 Task: Play online Dominion games in medium mode.
Action: Mouse pressed left at (414, 218)
Screenshot: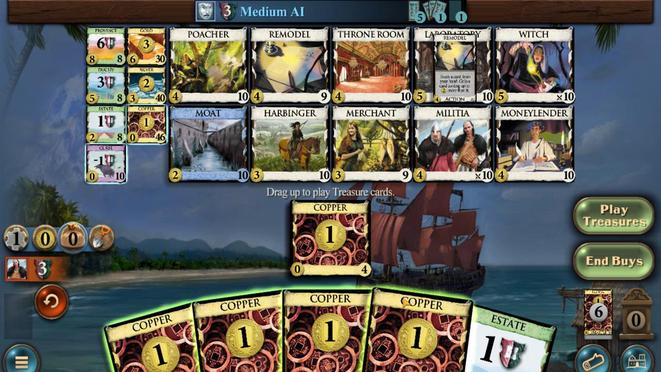 
Action: Mouse moved to (366, 218)
Screenshot: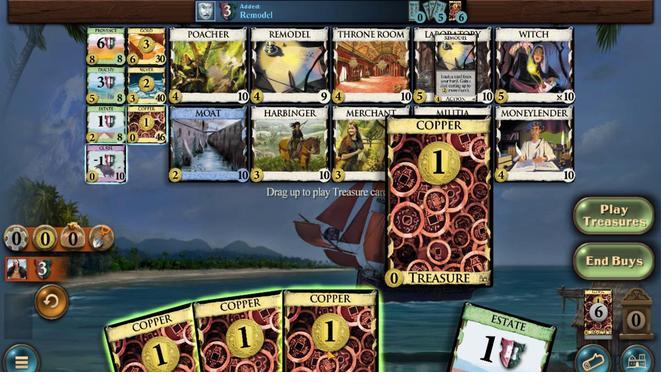 
Action: Mouse pressed left at (366, 218)
Screenshot: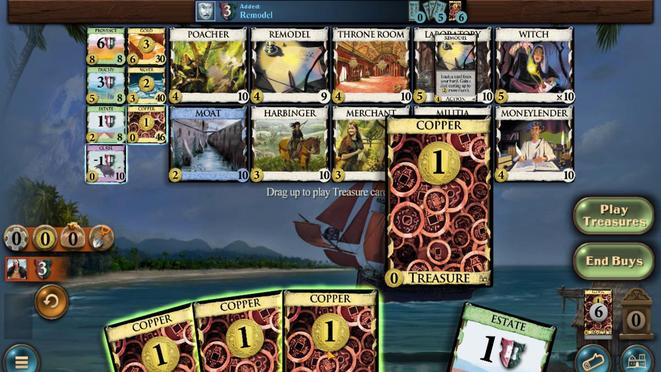 
Action: Mouse moved to (345, 218)
Screenshot: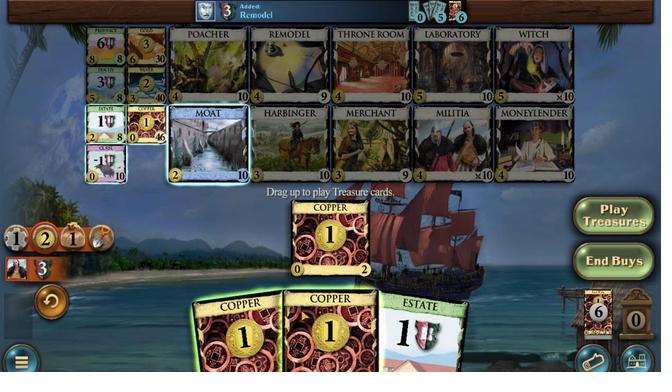 
Action: Mouse pressed left at (345, 218)
Screenshot: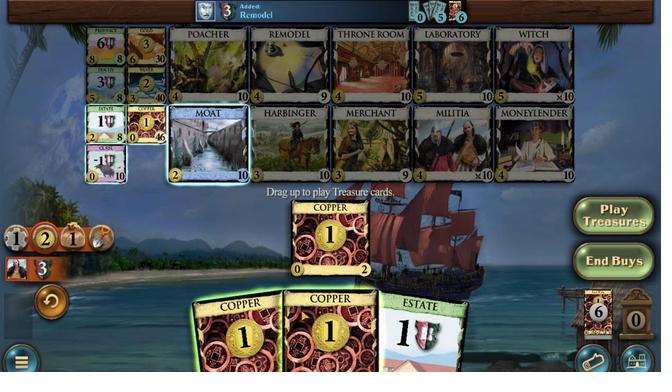
Action: Mouse moved to (320, 217)
Screenshot: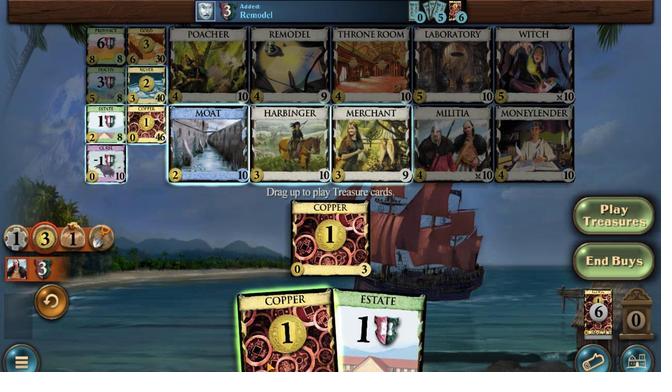 
Action: Mouse pressed left at (320, 217)
Screenshot: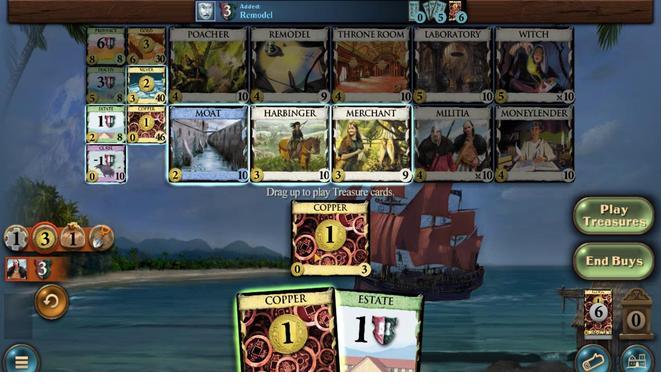
Action: Mouse moved to (449, 221)
Screenshot: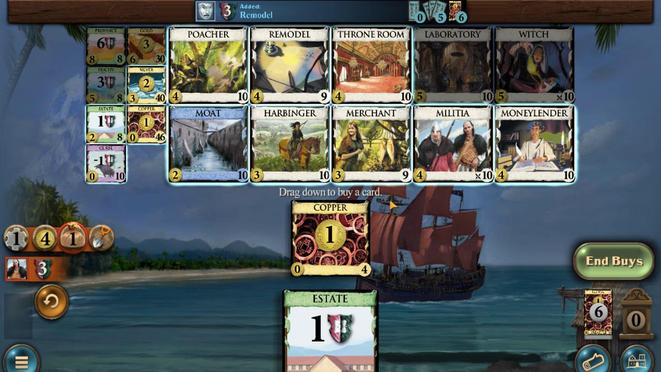 
Action: Mouse pressed left at (449, 221)
Screenshot: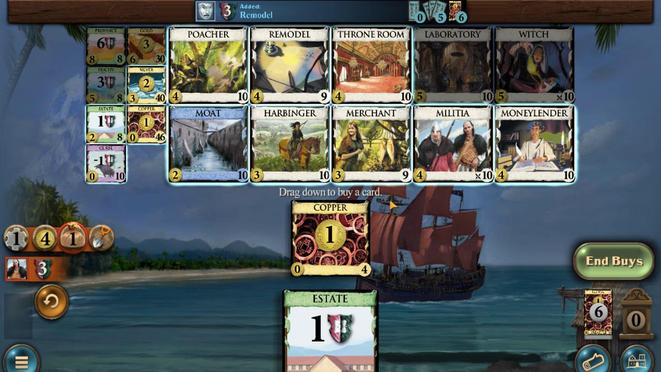
Action: Mouse moved to (233, 218)
Screenshot: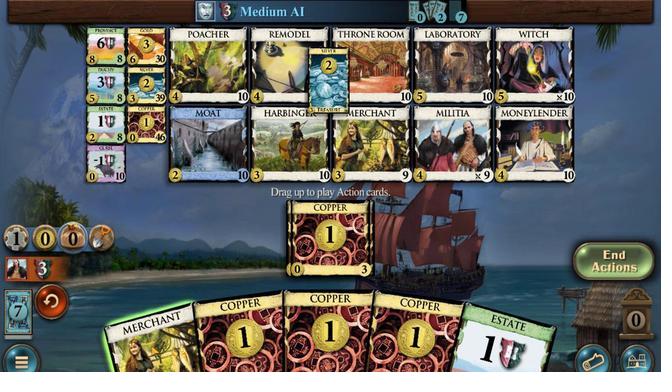 
Action: Mouse pressed left at (233, 218)
Screenshot: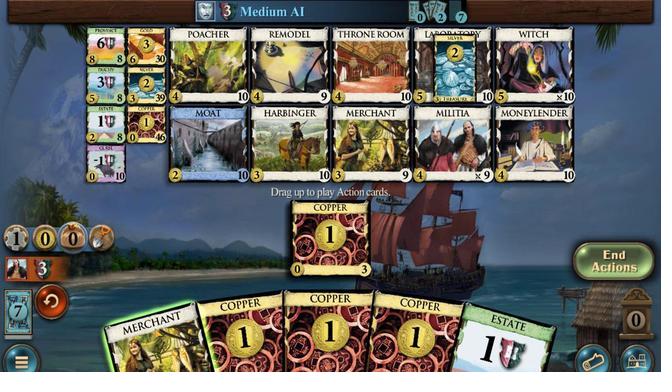 
Action: Mouse moved to (240, 218)
Screenshot: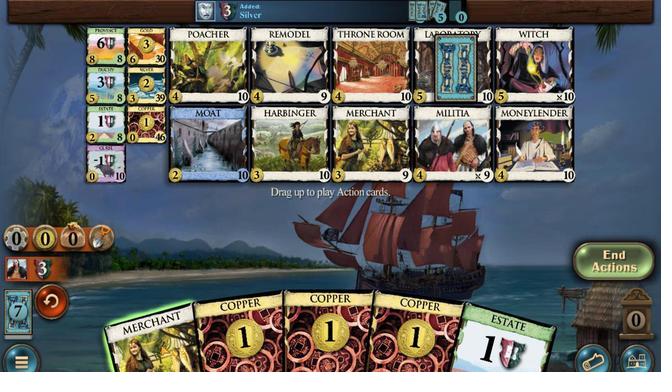 
Action: Mouse pressed left at (240, 218)
Screenshot: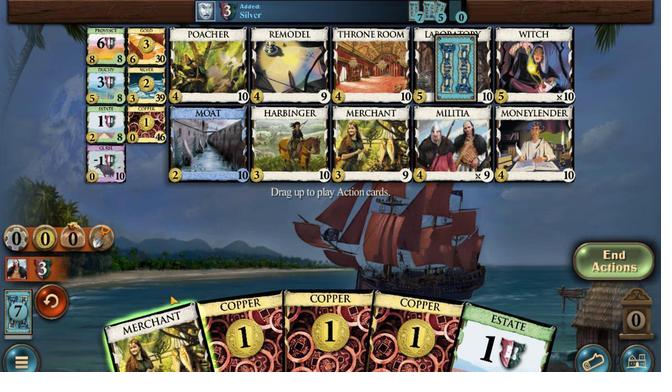 
Action: Mouse moved to (251, 218)
Screenshot: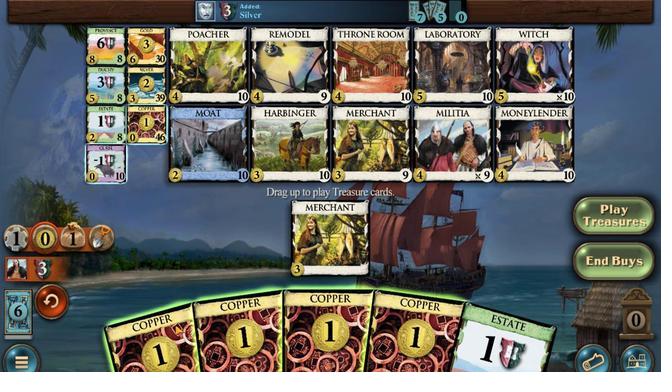
Action: Mouse pressed left at (251, 218)
Screenshot: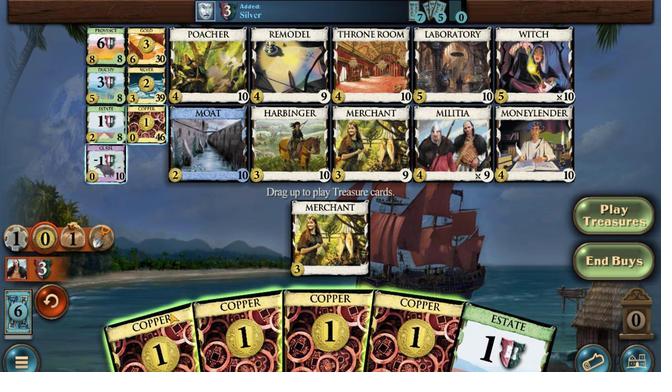 
Action: Mouse moved to (252, 218)
Screenshot: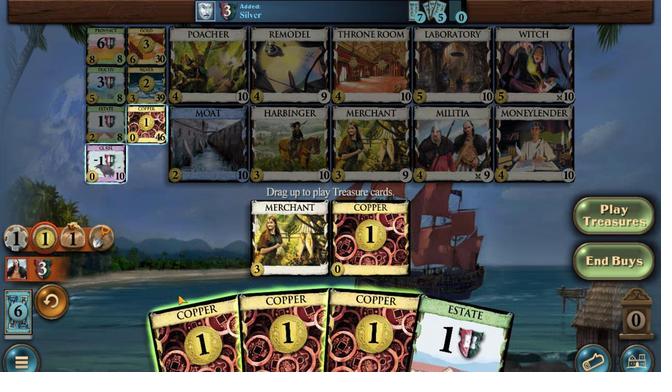 
Action: Mouse pressed left at (252, 218)
Screenshot: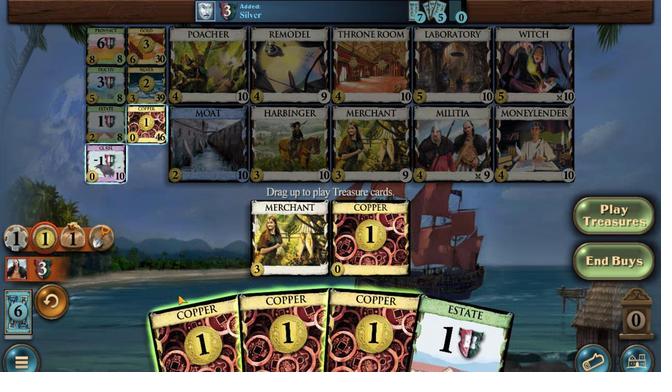 
Action: Mouse moved to (299, 218)
Screenshot: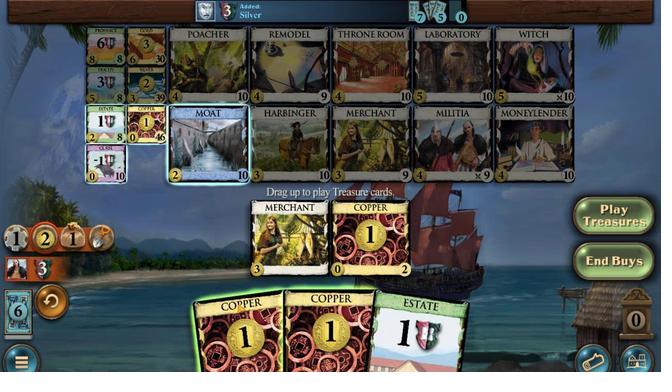 
Action: Mouse pressed left at (299, 218)
Screenshot: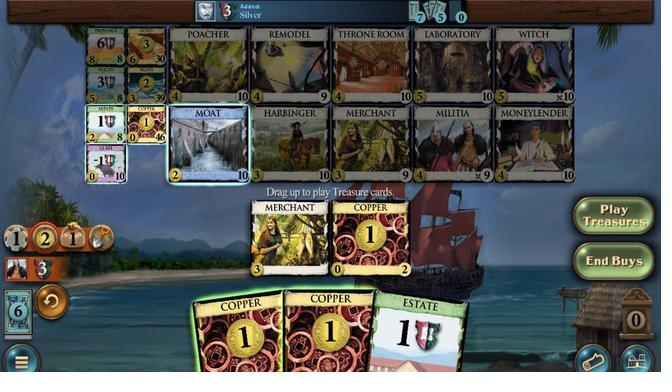 
Action: Mouse moved to (334, 218)
Screenshot: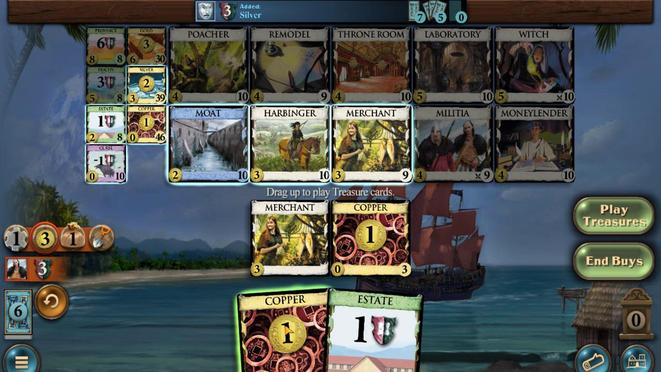 
Action: Mouse pressed left at (334, 218)
Screenshot: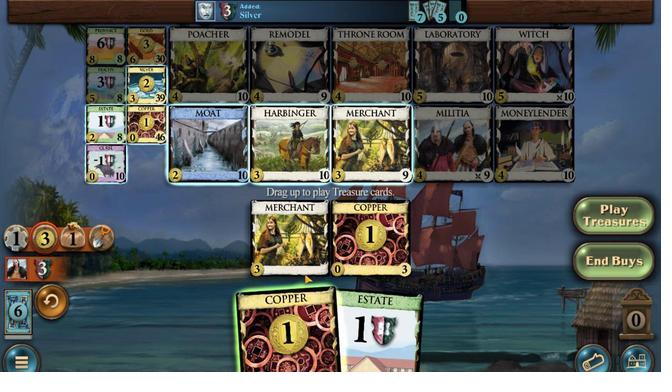 
Action: Mouse moved to (337, 222)
Screenshot: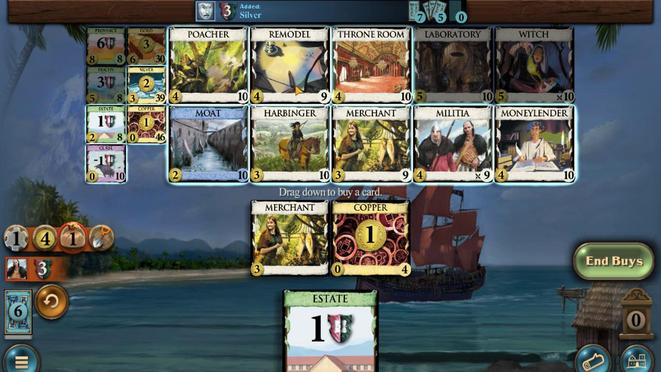 
Action: Mouse pressed left at (337, 222)
Screenshot: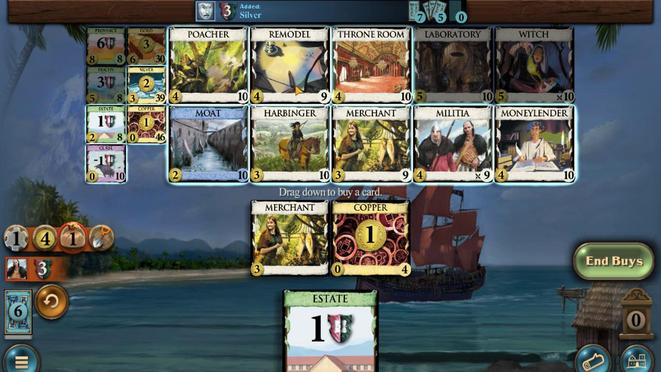 
Action: Mouse moved to (239, 218)
Screenshot: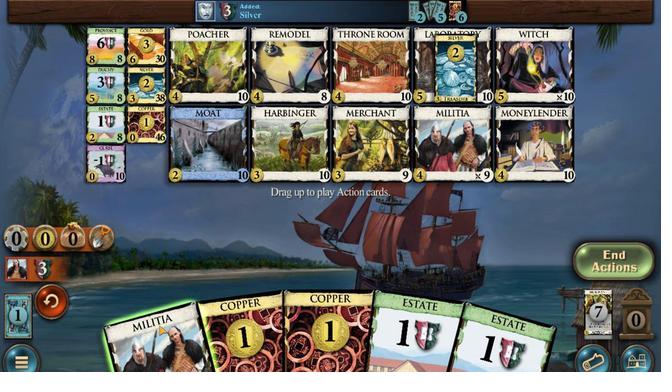 
Action: Mouse pressed left at (239, 218)
Screenshot: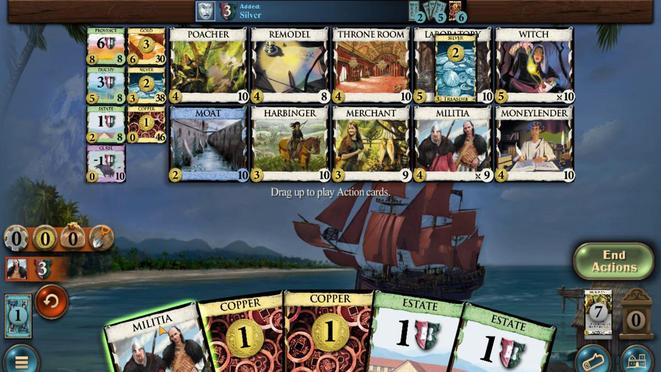 
Action: Mouse moved to (330, 218)
Screenshot: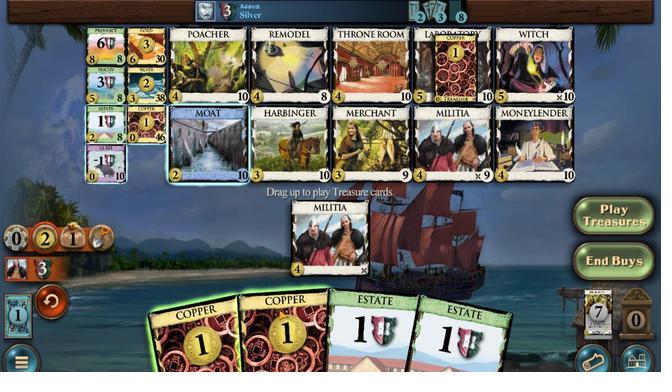 
Action: Mouse pressed left at (330, 218)
Screenshot: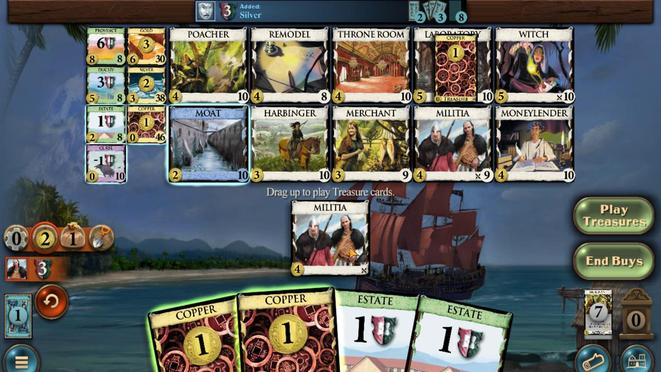
Action: Mouse moved to (276, 218)
Screenshot: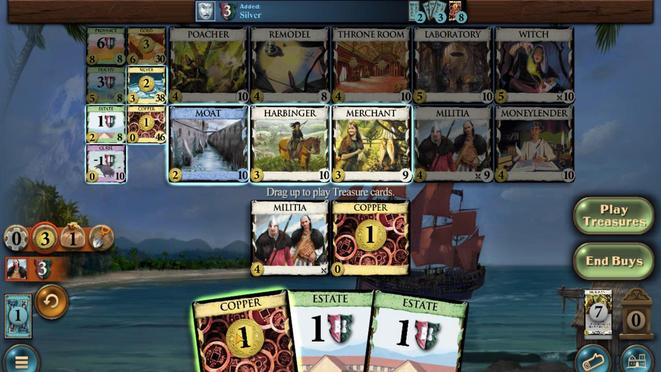 
Action: Mouse pressed left at (276, 218)
Screenshot: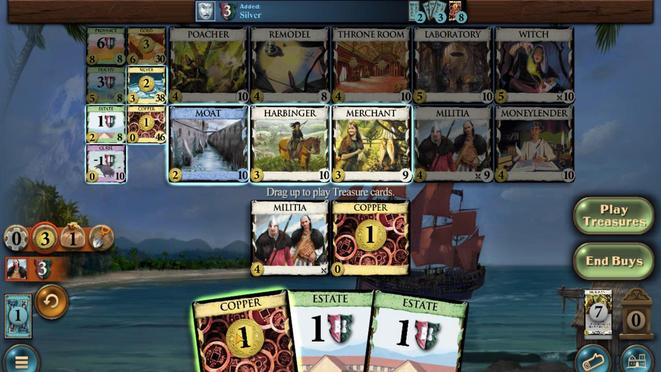 
Action: Mouse moved to (219, 222)
Screenshot: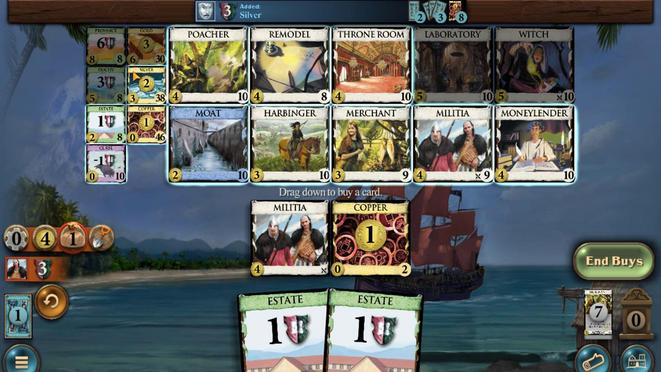 
Action: Mouse pressed left at (219, 222)
Screenshot: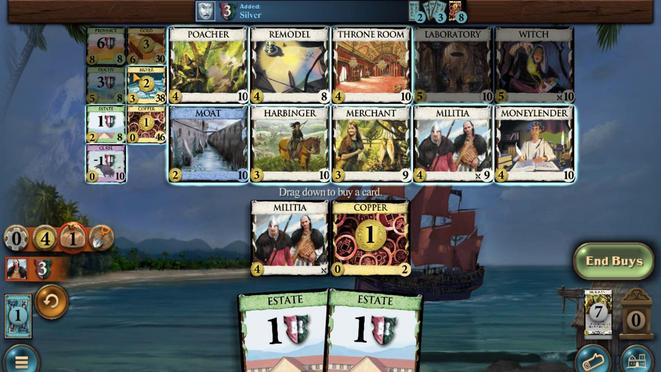 
Action: Mouse moved to (236, 218)
Screenshot: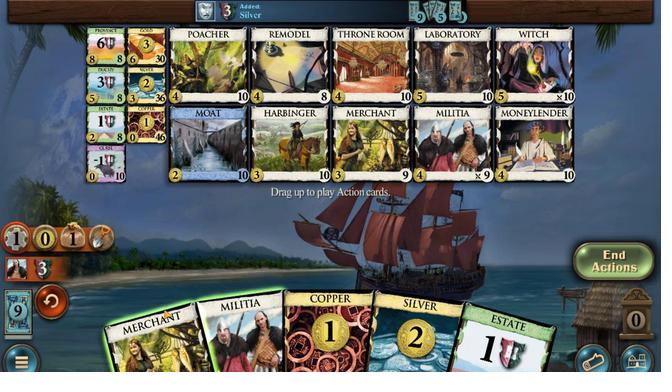 
Action: Mouse pressed left at (236, 218)
Screenshot: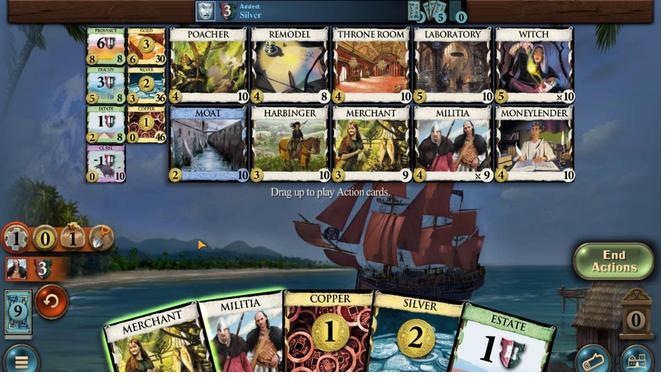 
Action: Mouse moved to (249, 218)
Screenshot: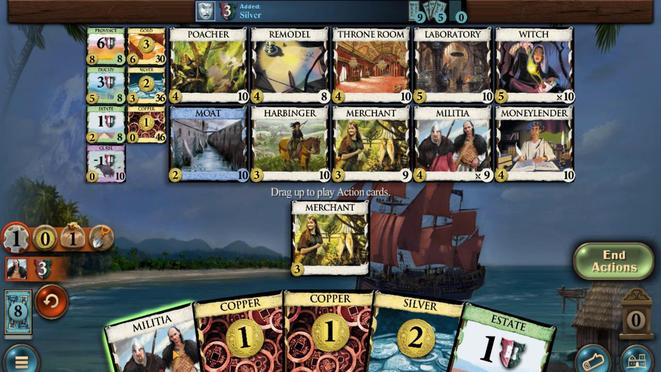 
Action: Mouse pressed left at (249, 218)
Screenshot: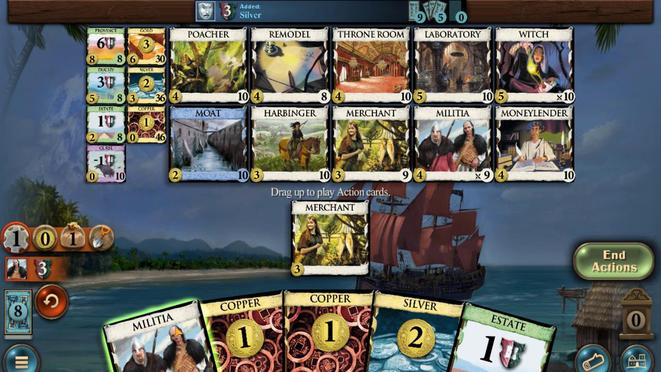 
Action: Mouse moved to (400, 218)
Screenshot: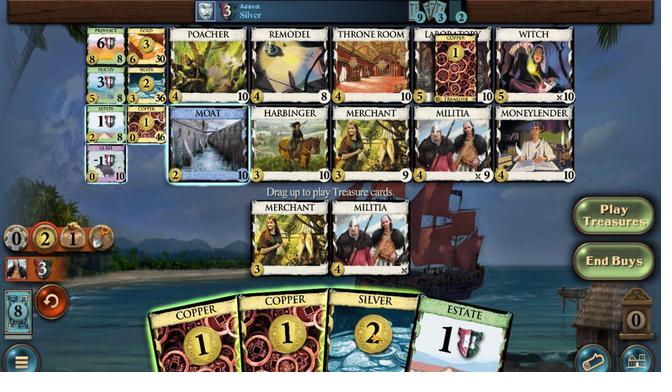 
Action: Mouse pressed left at (400, 218)
Screenshot: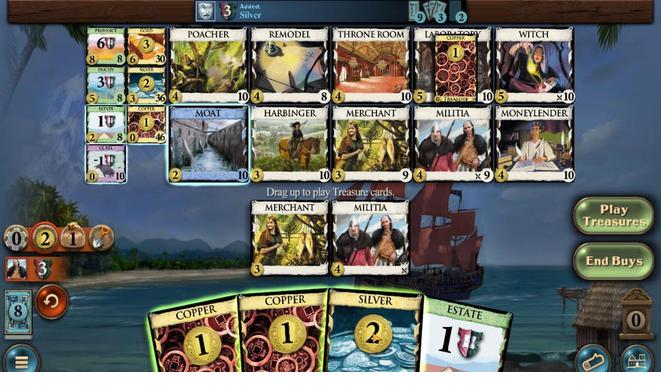 
Action: Mouse moved to (397, 219)
Screenshot: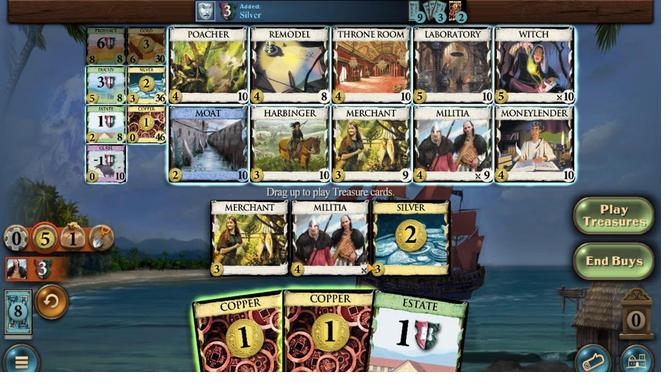 
Action: Mouse pressed left at (397, 219)
Screenshot: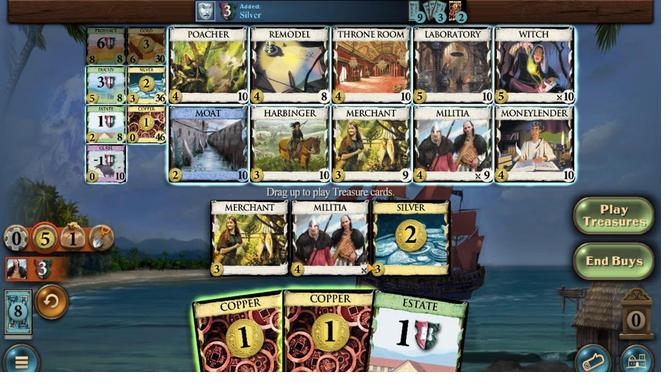 
Action: Mouse moved to (374, 218)
Screenshot: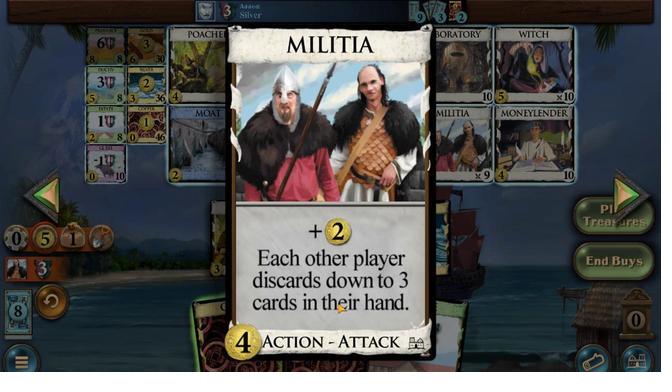 
Action: Mouse pressed left at (374, 218)
Screenshot: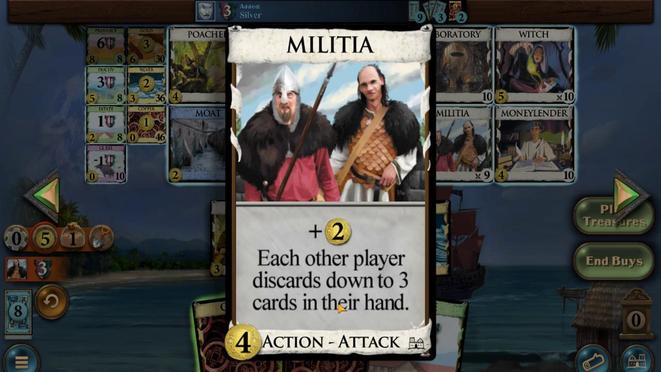 
Action: Mouse moved to (362, 218)
Screenshot: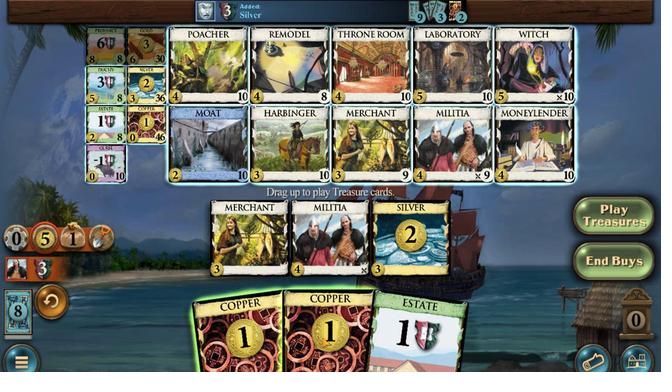 
Action: Mouse pressed left at (362, 218)
Screenshot: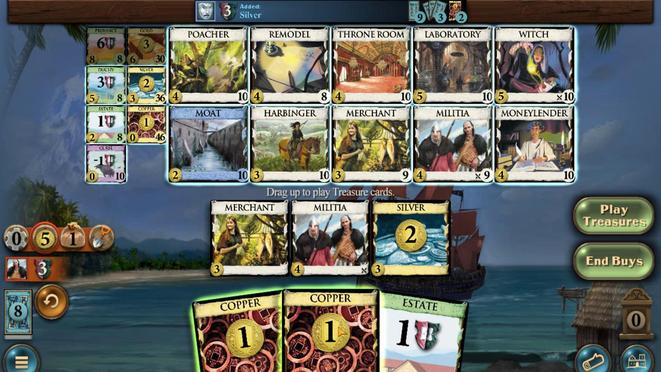 
Action: Mouse moved to (224, 223)
Screenshot: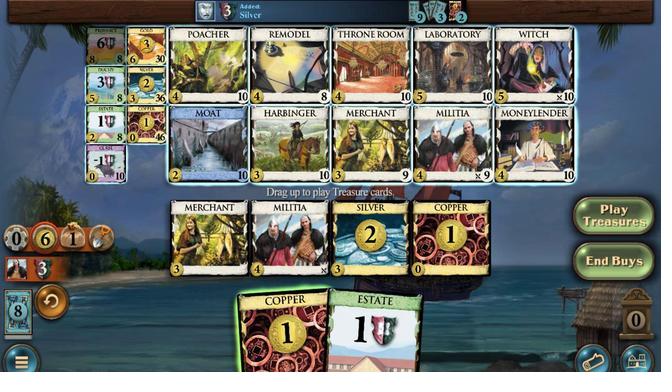 
Action: Mouse pressed left at (224, 223)
Screenshot: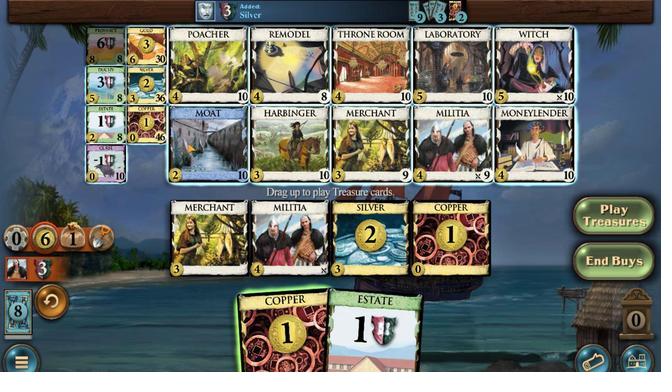 
Action: Mouse moved to (297, 218)
Screenshot: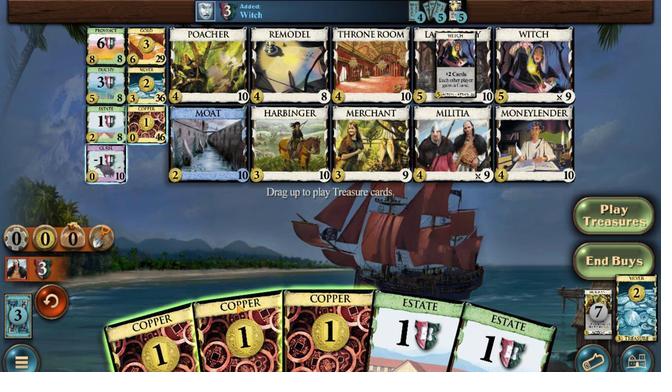 
Action: Mouse pressed left at (297, 218)
Screenshot: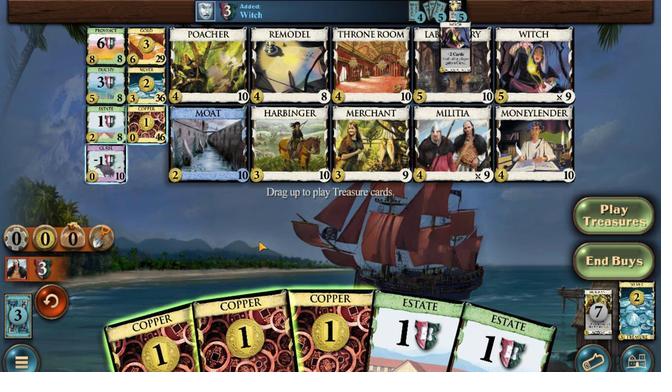 
Action: Mouse moved to (334, 218)
Screenshot: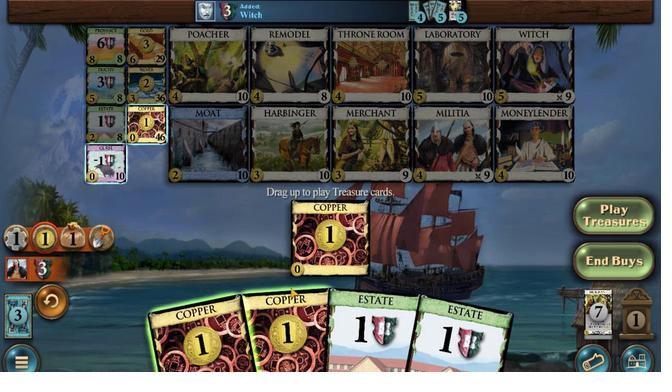 
Action: Mouse pressed left at (334, 218)
Screenshot: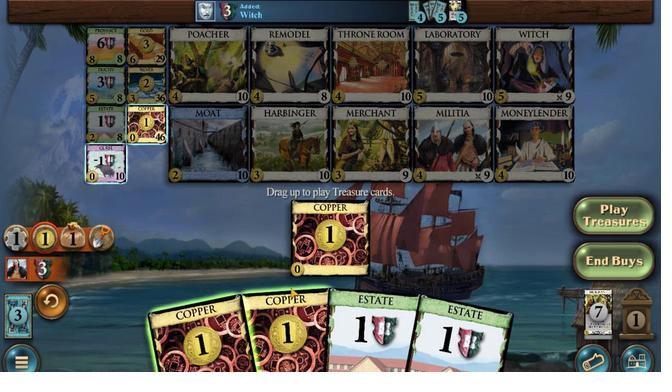 
Action: Mouse moved to (282, 217)
Screenshot: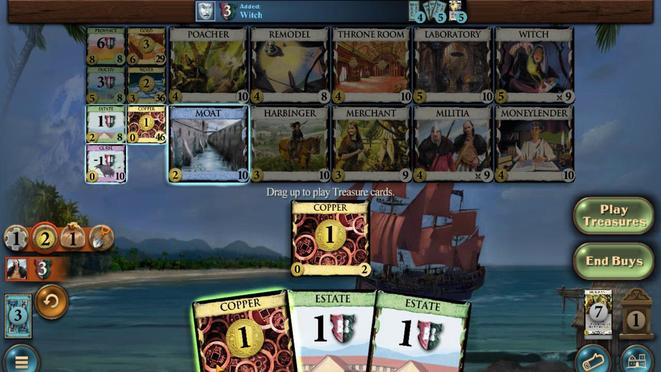 
Action: Mouse pressed left at (282, 217)
Screenshot: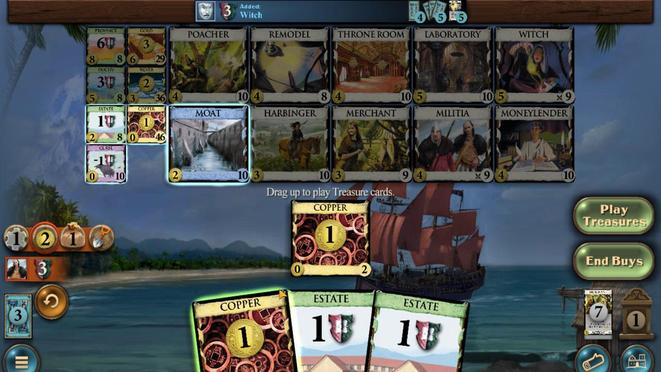 
Action: Mouse moved to (230, 222)
Screenshot: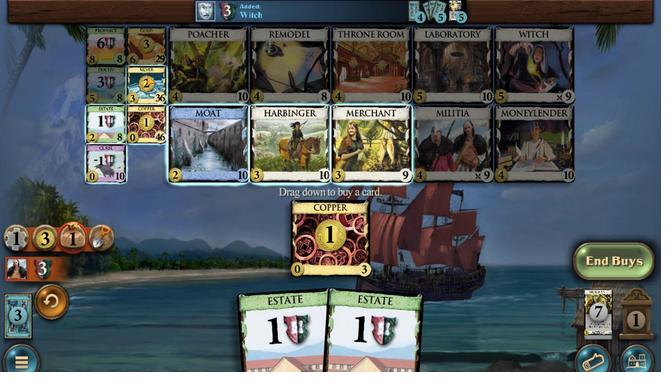 
Action: Mouse pressed left at (230, 222)
Screenshot: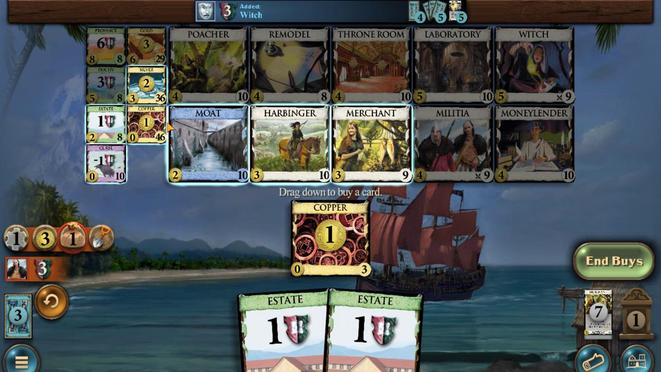 
Action: Mouse moved to (233, 218)
Screenshot: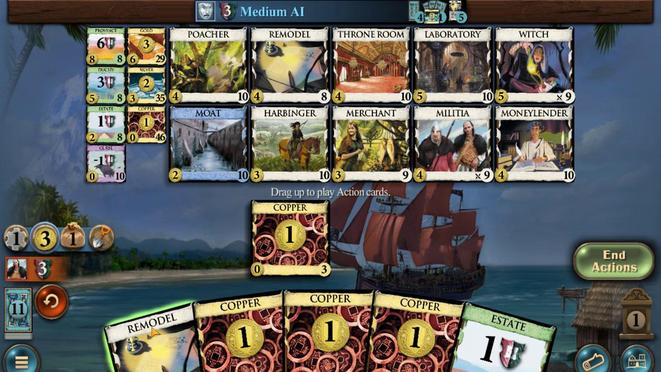 
Action: Mouse pressed left at (233, 218)
Screenshot: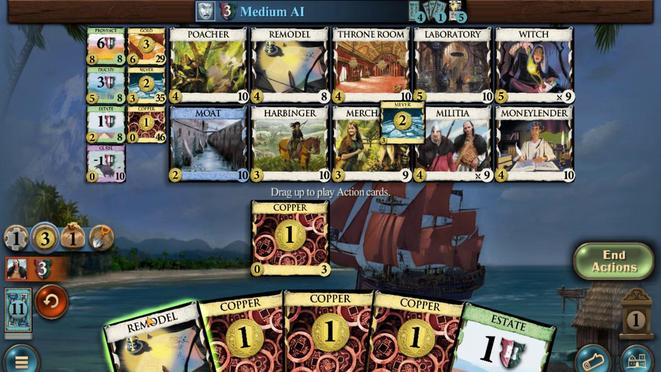 
Action: Mouse moved to (471, 218)
Screenshot: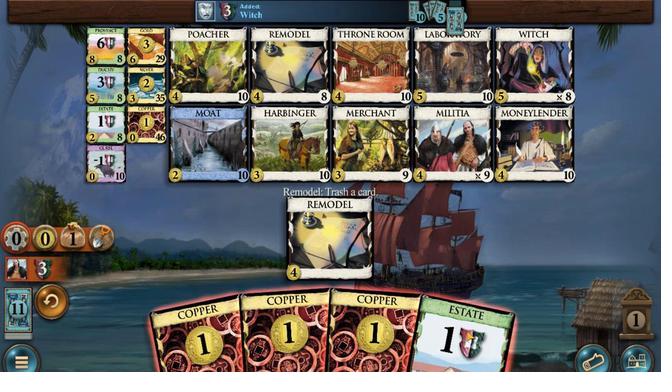 
Action: Mouse pressed left at (471, 218)
Screenshot: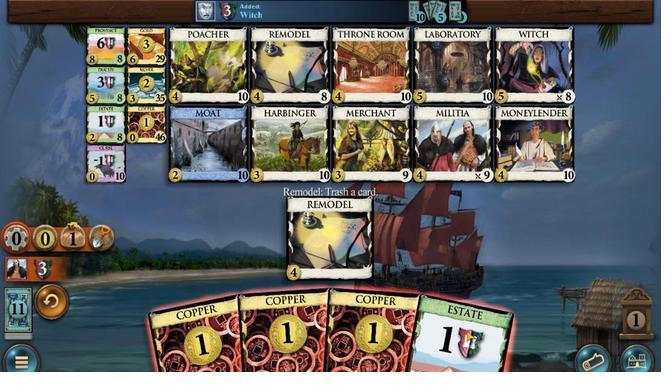 
Action: Mouse moved to (226, 222)
Screenshot: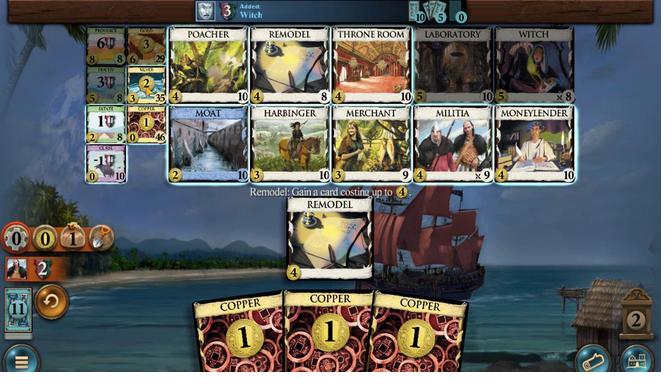 
Action: Mouse pressed left at (226, 222)
Screenshot: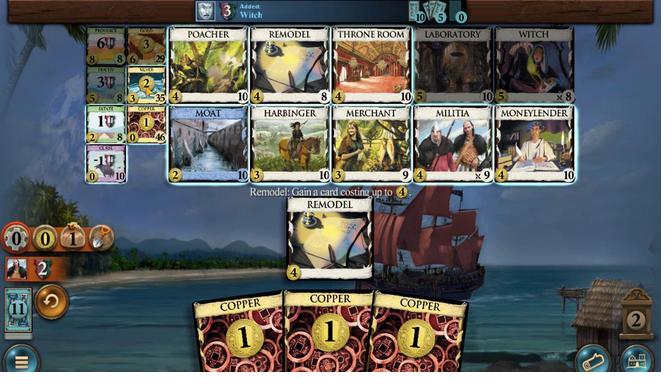 
Action: Mouse moved to (224, 222)
Screenshot: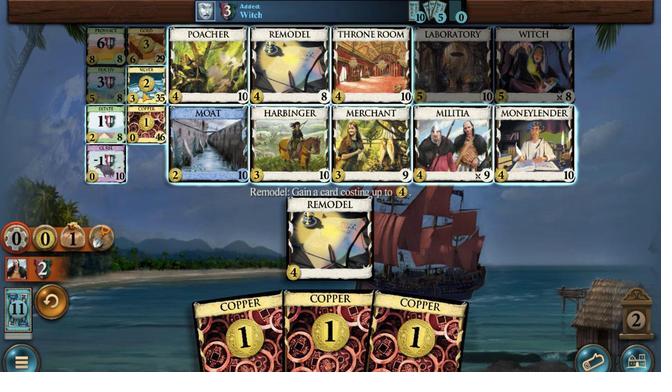 
Action: Mouse pressed left at (224, 222)
Screenshot: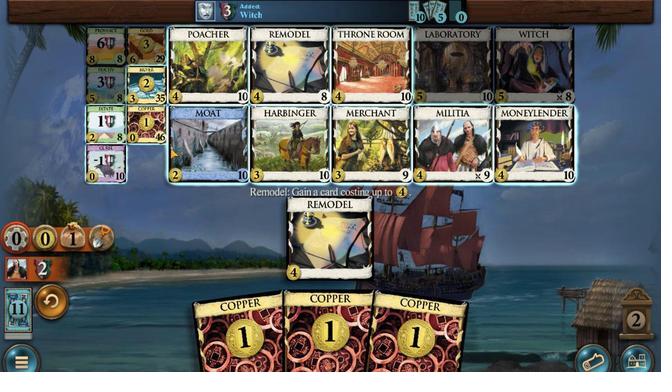
Action: Mouse moved to (430, 218)
Screenshot: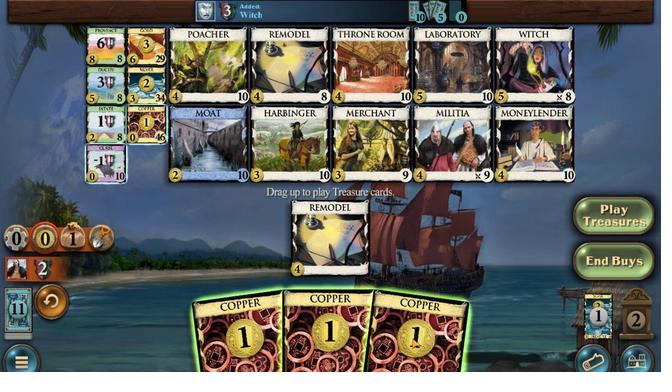
Action: Mouse pressed left at (430, 218)
Screenshot: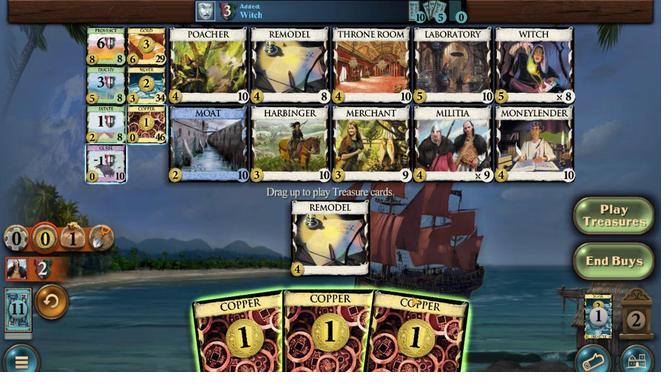 
Action: Mouse moved to (377, 217)
Screenshot: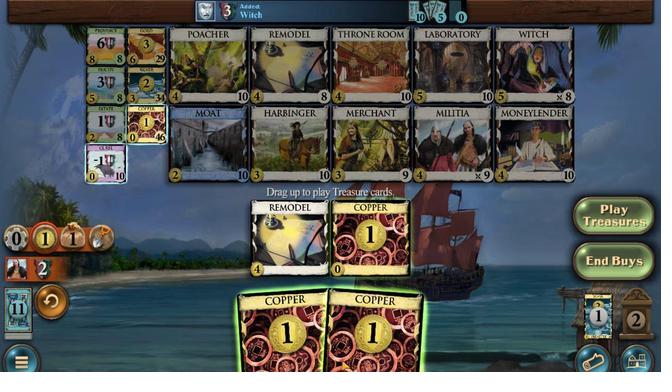 
Action: Mouse pressed left at (377, 217)
Screenshot: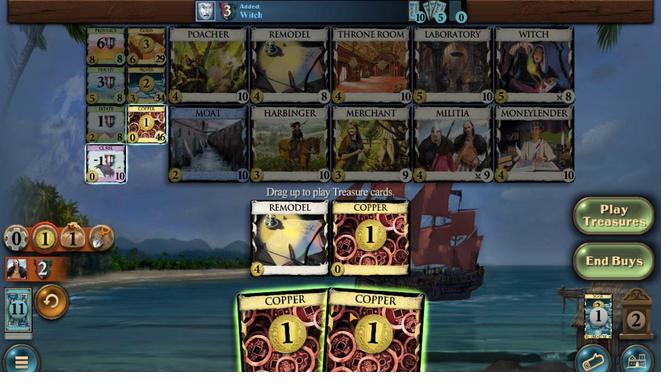 
Action: Mouse moved to (359, 217)
Screenshot: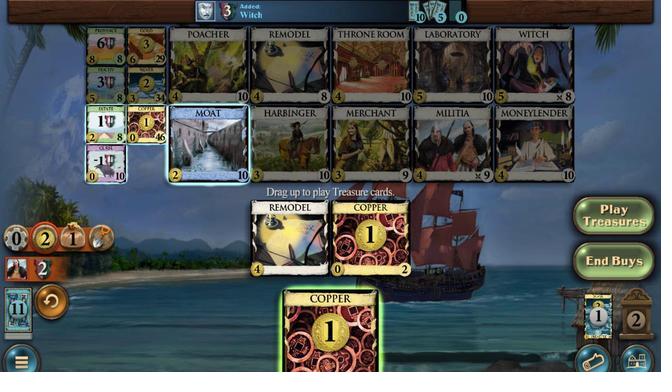 
Action: Mouse pressed left at (359, 217)
Screenshot: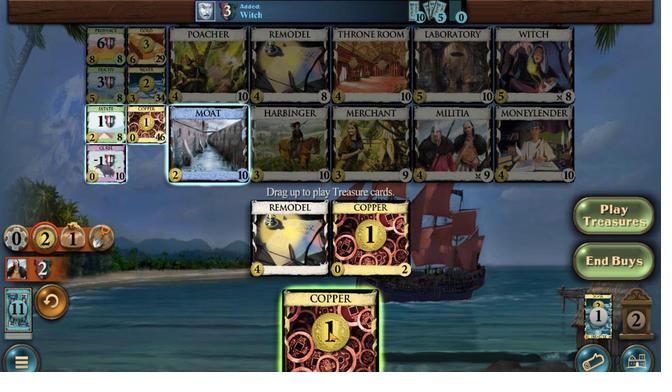 
Action: Mouse moved to (394, 221)
Screenshot: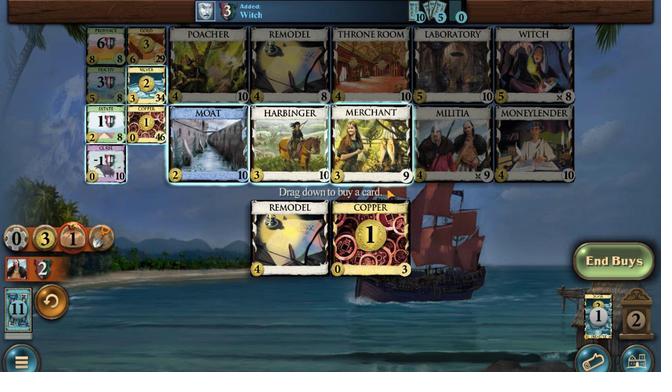 
Action: Mouse pressed left at (394, 221)
Screenshot: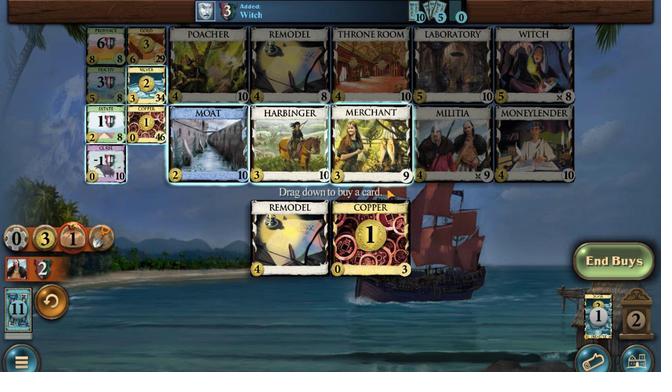 
Action: Mouse moved to (298, 218)
Screenshot: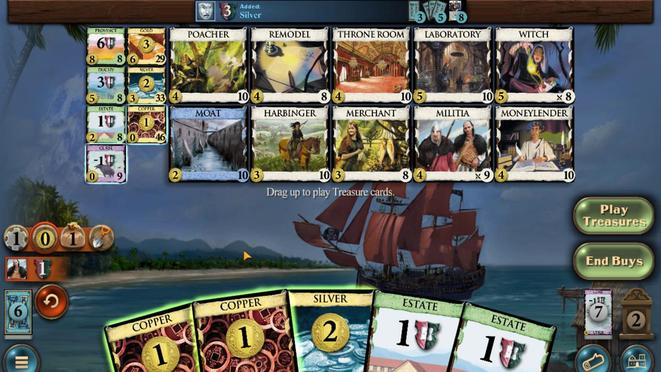
Action: Mouse pressed left at (298, 218)
Screenshot: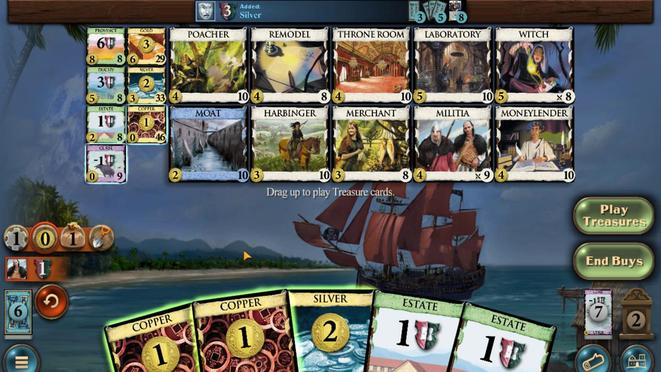 
Action: Mouse moved to (277, 218)
Screenshot: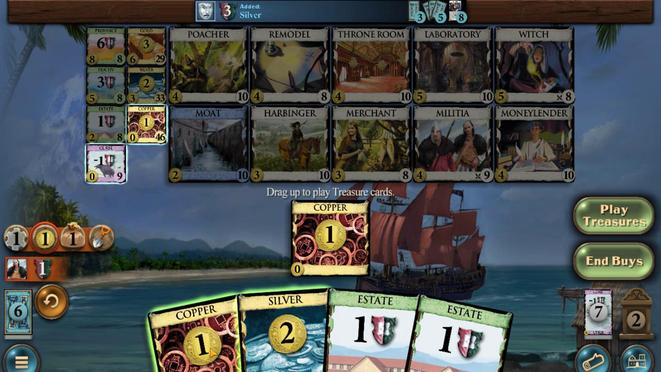 
Action: Mouse pressed left at (277, 218)
Screenshot: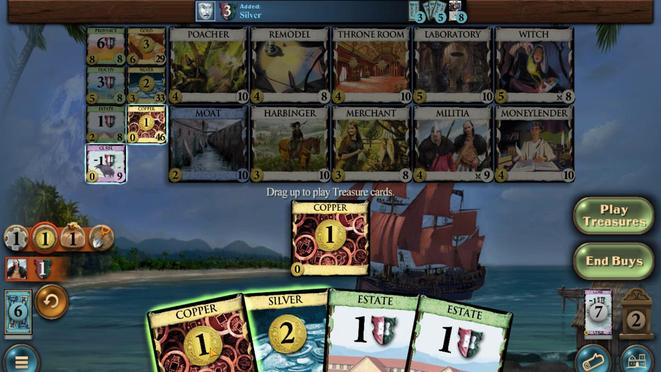
Action: Mouse moved to (310, 218)
Screenshot: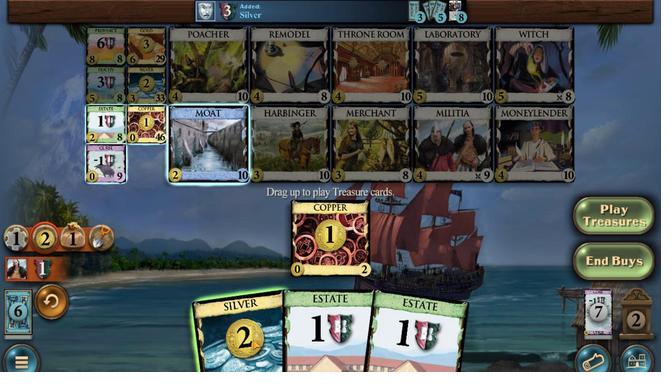
Action: Mouse pressed left at (310, 218)
Screenshot: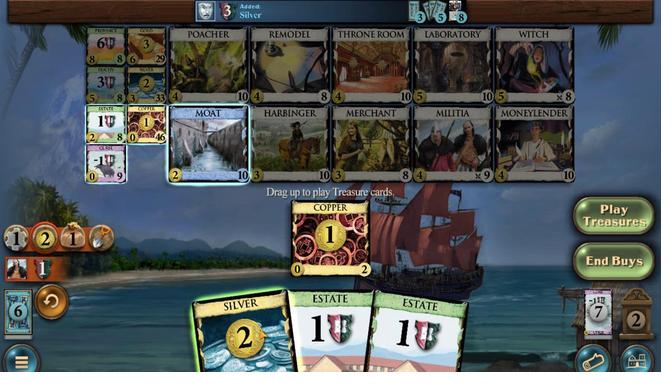 
Action: Mouse moved to (346, 222)
Screenshot: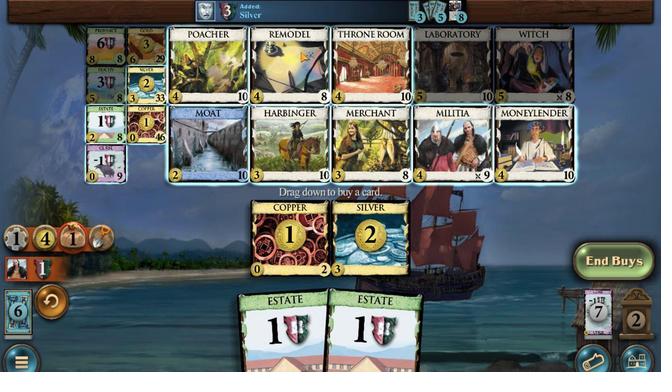 
Action: Mouse pressed left at (346, 222)
Screenshot: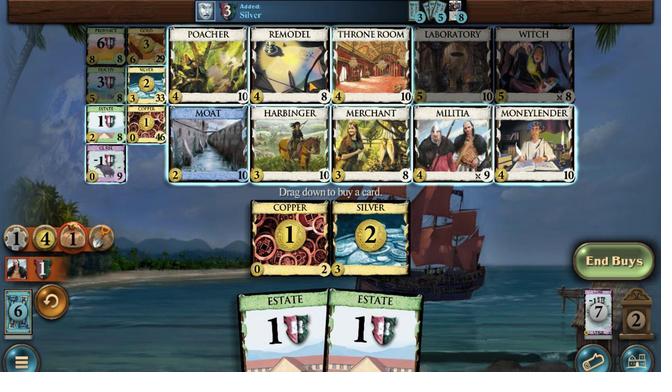 
Action: Mouse moved to (234, 218)
Screenshot: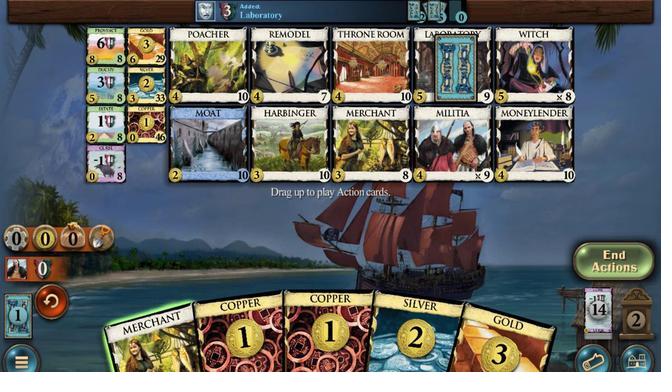 
Action: Mouse pressed left at (234, 218)
Screenshot: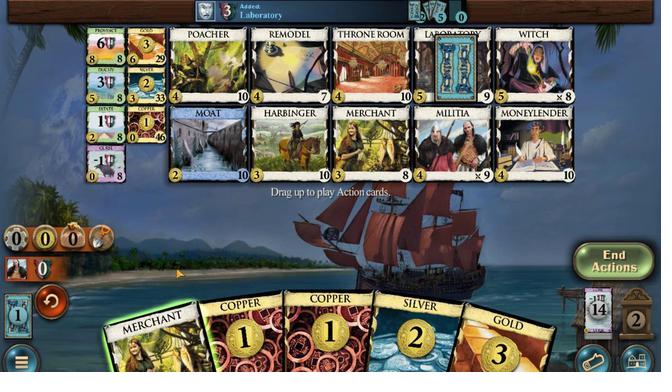 
Action: Mouse moved to (216, 218)
Screenshot: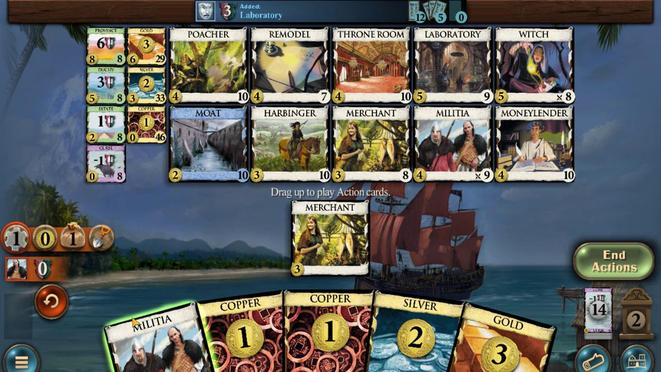 
Action: Mouse pressed left at (216, 218)
Screenshot: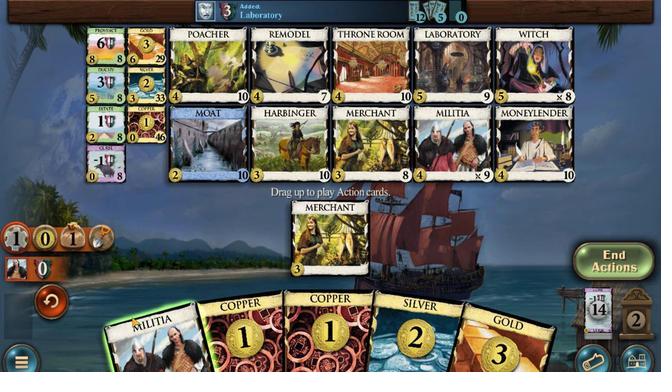 
Action: Mouse moved to (464, 218)
Screenshot: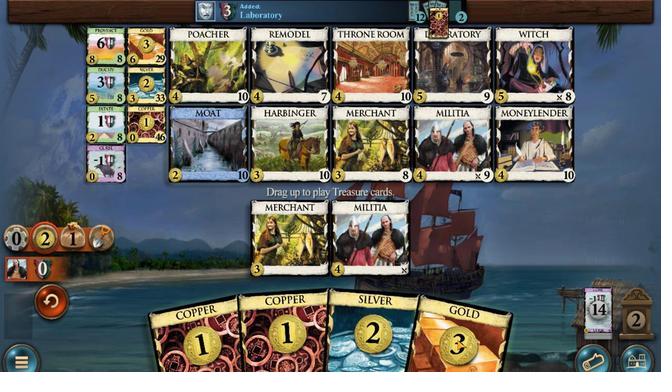 
Action: Mouse pressed left at (464, 218)
Screenshot: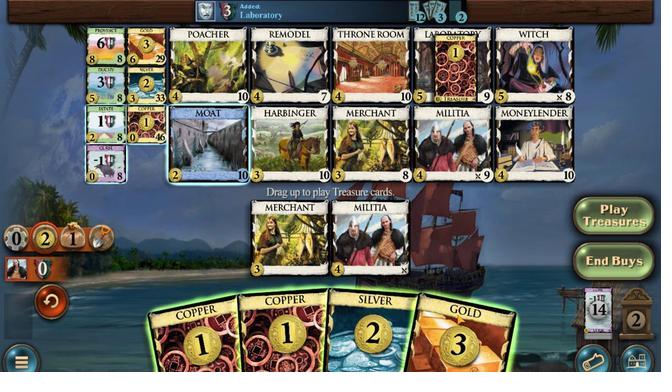 
Action: Mouse moved to (441, 218)
Screenshot: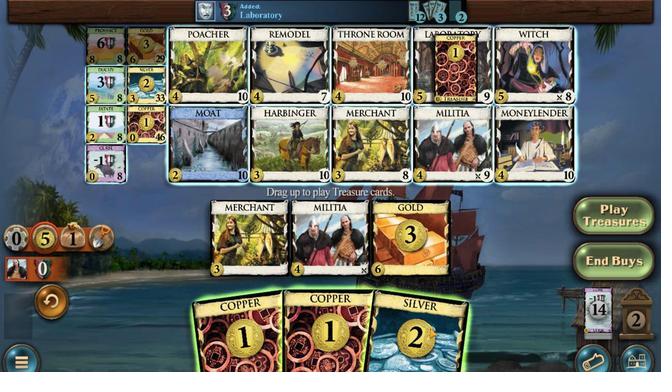 
Action: Mouse pressed left at (441, 218)
Screenshot: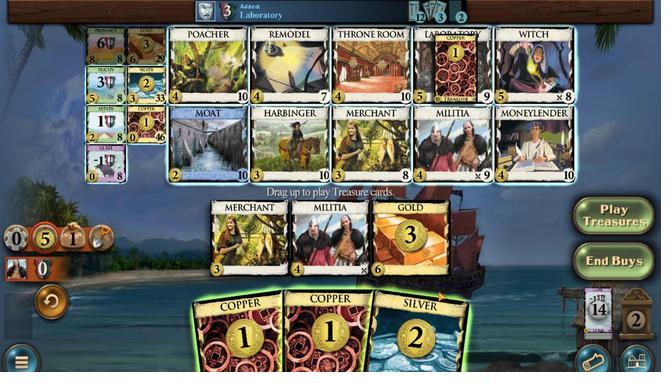
Action: Mouse moved to (423, 218)
Screenshot: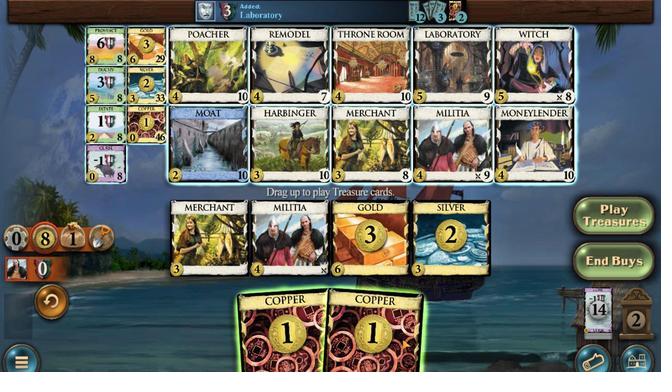 
Action: Mouse pressed left at (423, 218)
Screenshot: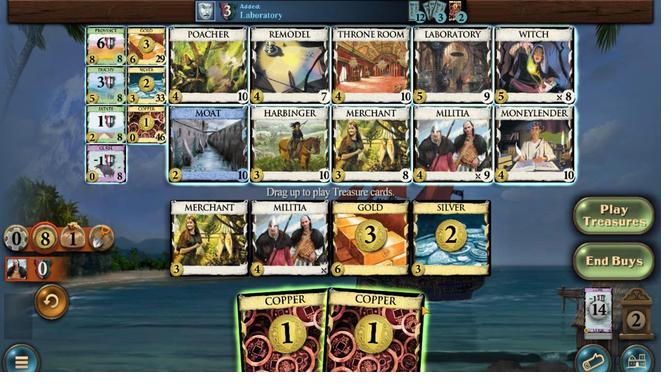
Action: Mouse moved to (387, 218)
Screenshot: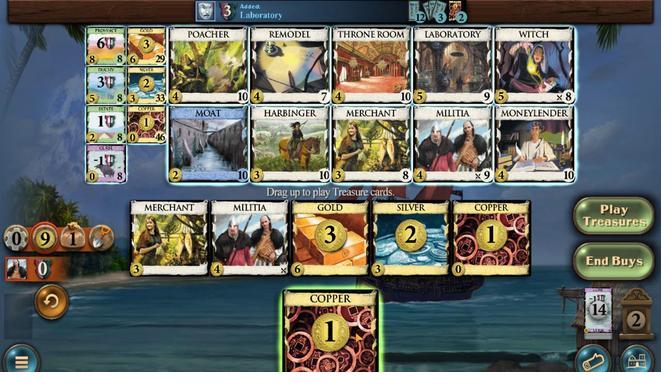 
Action: Mouse pressed left at (387, 218)
Screenshot: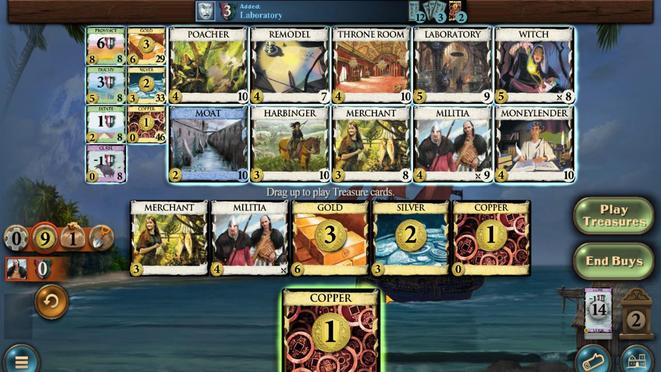 
Action: Mouse moved to (193, 223)
Screenshot: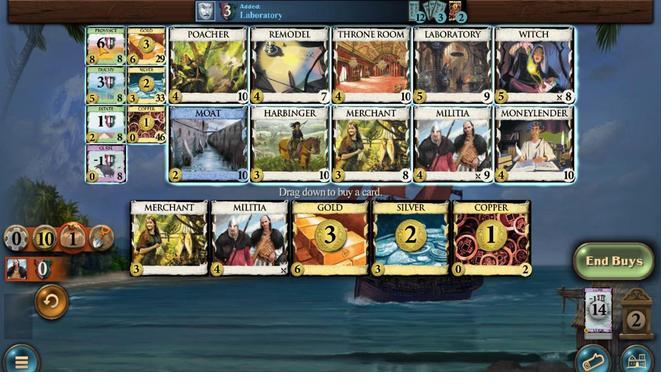 
Action: Mouse pressed left at (193, 223)
Screenshot: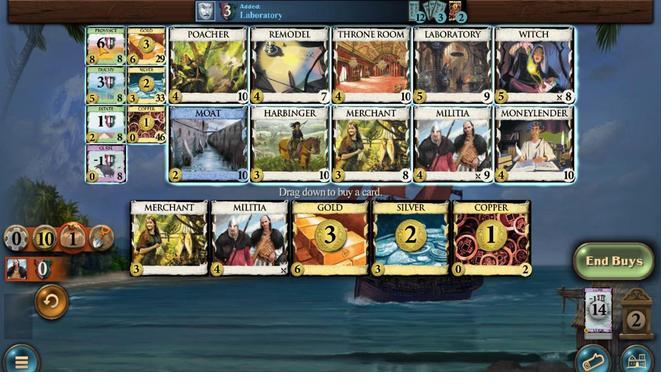 
Action: Mouse moved to (307, 218)
Screenshot: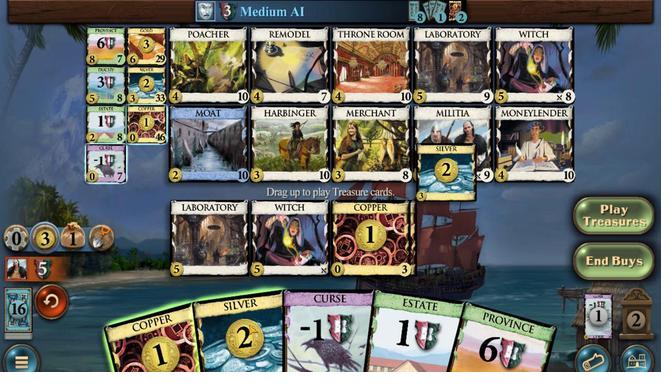 
Action: Mouse pressed left at (307, 218)
Screenshot: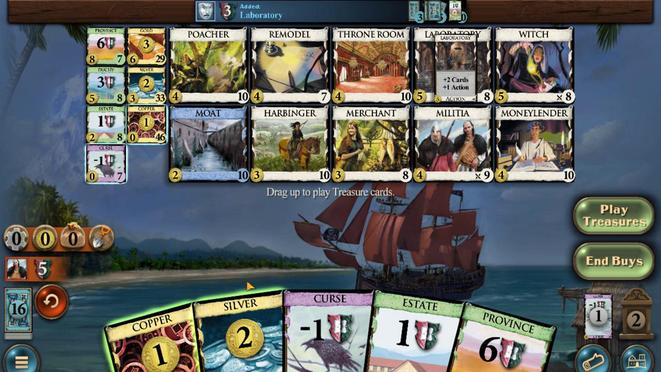 
Action: Mouse moved to (269, 218)
Screenshot: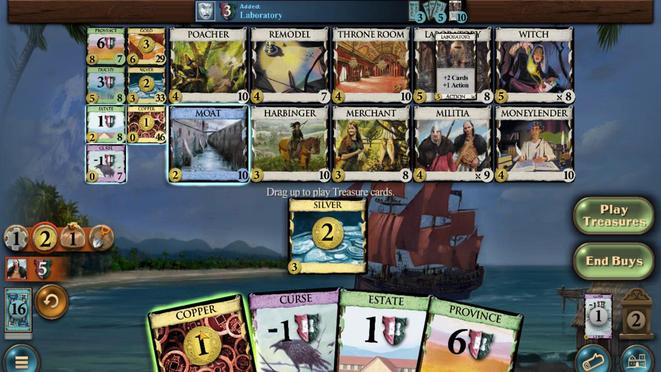 
Action: Mouse pressed left at (269, 218)
Screenshot: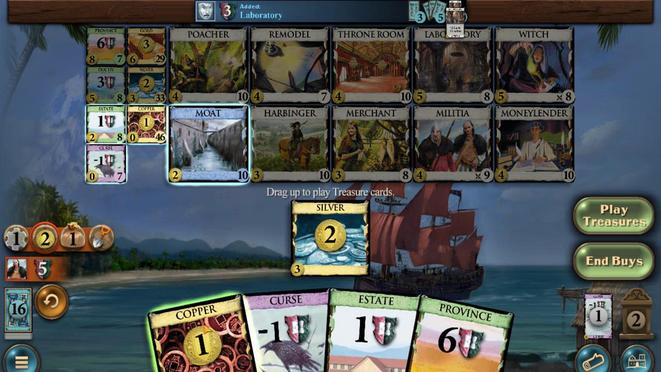 
Action: Mouse moved to (229, 222)
Screenshot: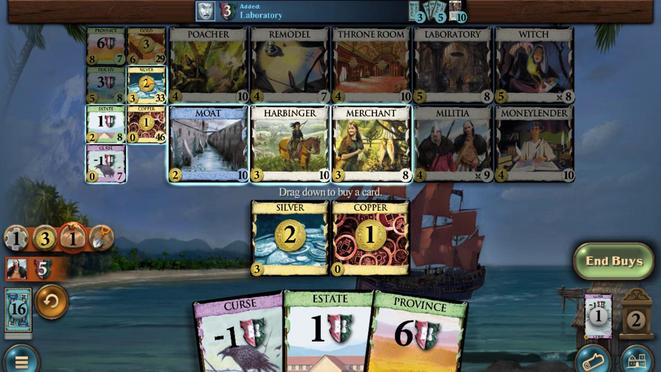 
Action: Mouse pressed left at (229, 222)
Screenshot: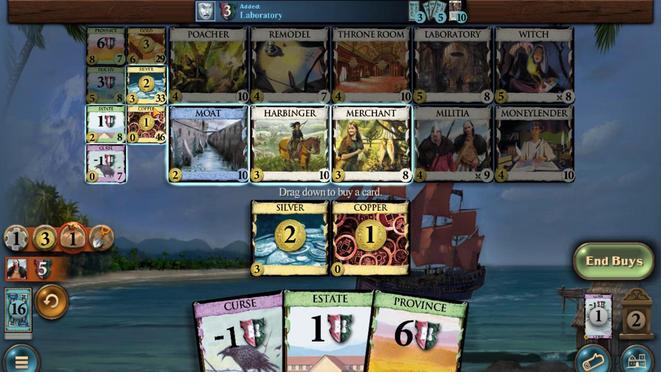 
Action: Mouse moved to (447, 218)
Screenshot: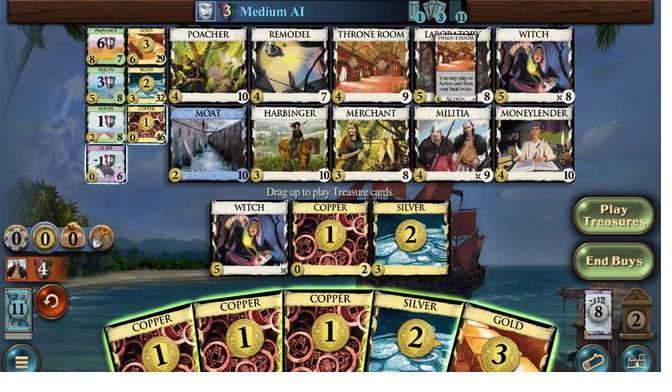 
Action: Mouse pressed left at (447, 218)
Screenshot: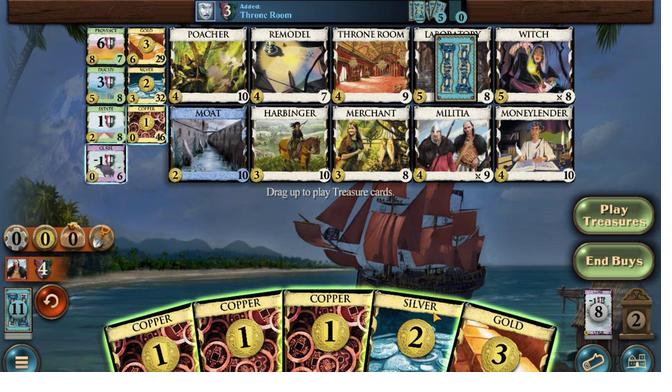 
Action: Mouse moved to (481, 218)
Screenshot: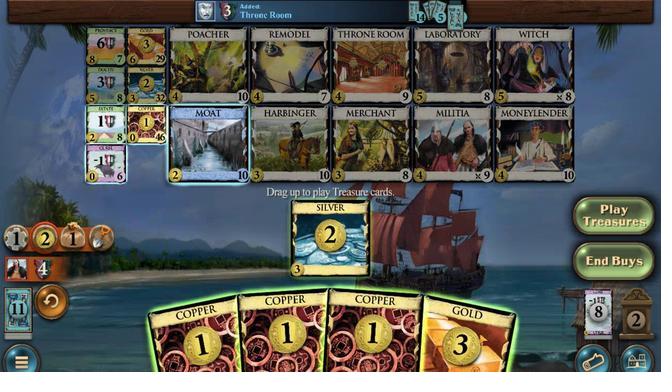 
Action: Mouse pressed left at (481, 218)
Screenshot: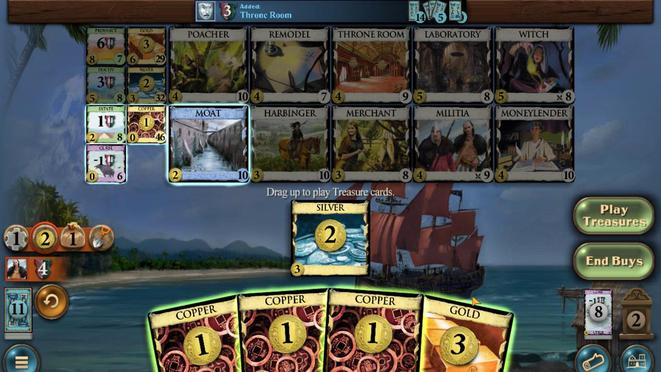 
Action: Mouse moved to (436, 218)
Screenshot: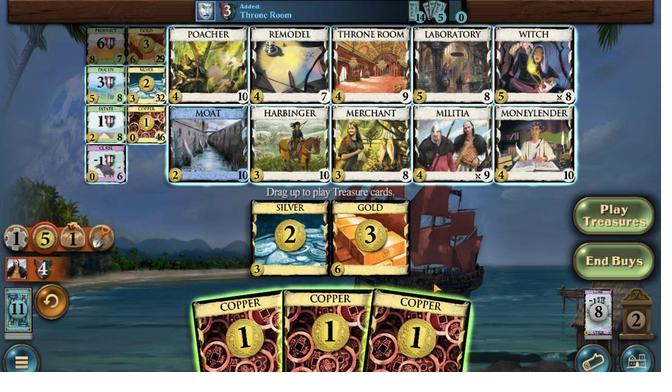 
Action: Mouse pressed left at (436, 218)
Screenshot: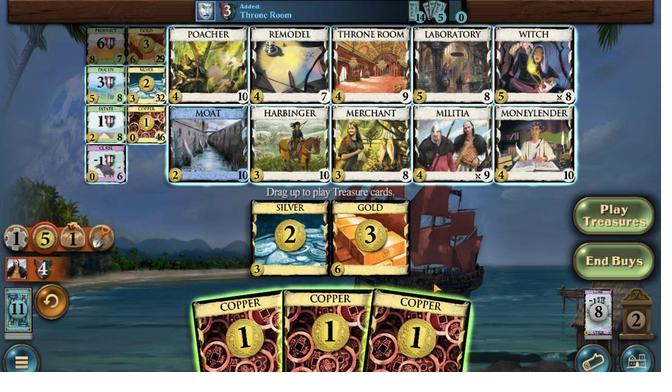 
Action: Mouse moved to (403, 218)
Screenshot: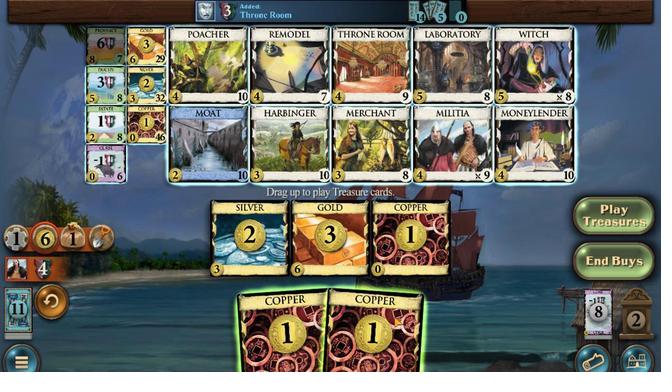 
Action: Mouse pressed left at (403, 218)
Screenshot: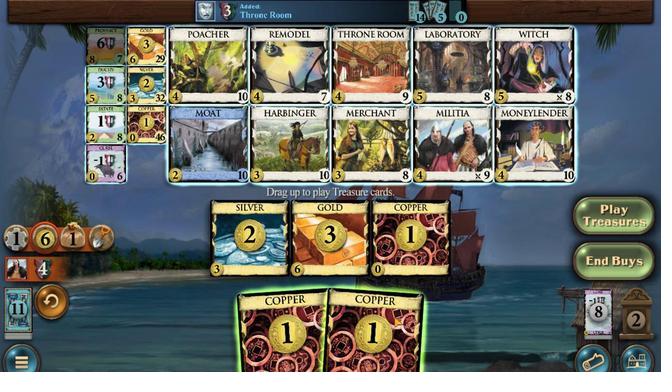 
Action: Mouse moved to (394, 218)
Screenshot: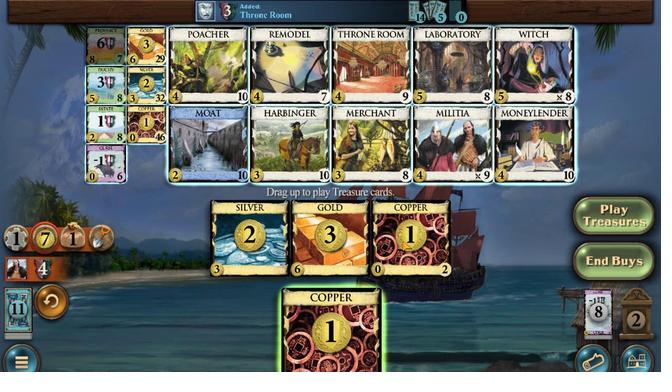 
Action: Mouse pressed left at (394, 218)
Screenshot: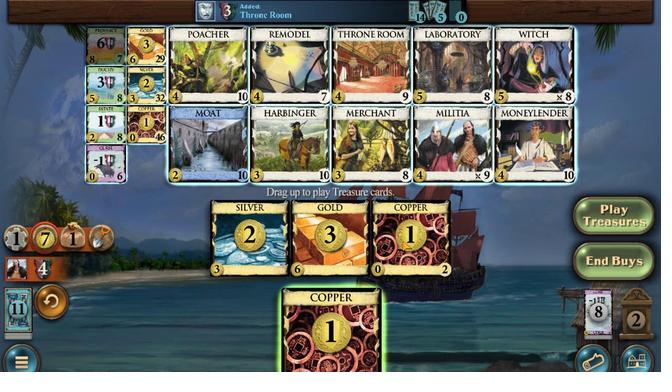 
Action: Mouse moved to (192, 223)
Screenshot: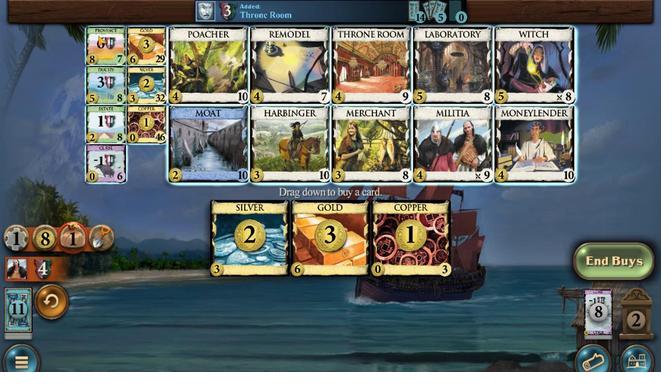 
Action: Mouse pressed left at (192, 223)
Screenshot: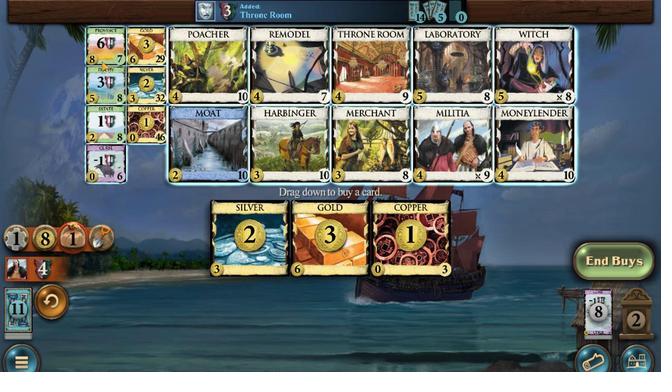 
Action: Mouse moved to (287, 218)
Screenshot: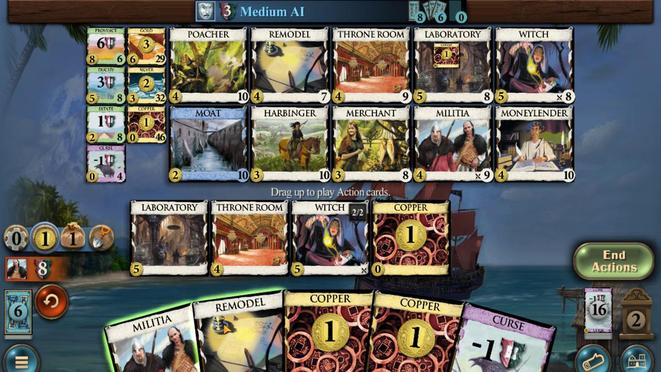 
Action: Mouse pressed left at (287, 218)
Screenshot: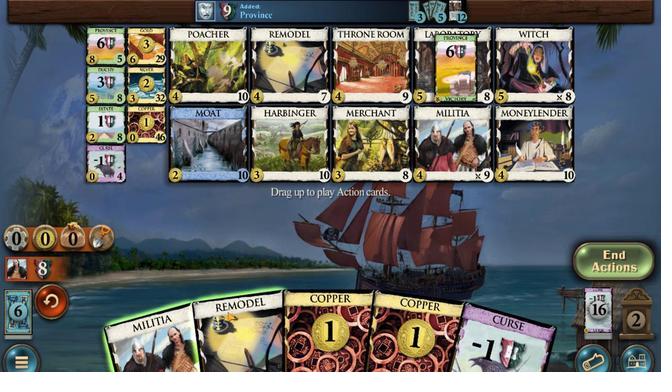 
Action: Mouse moved to (467, 218)
Screenshot: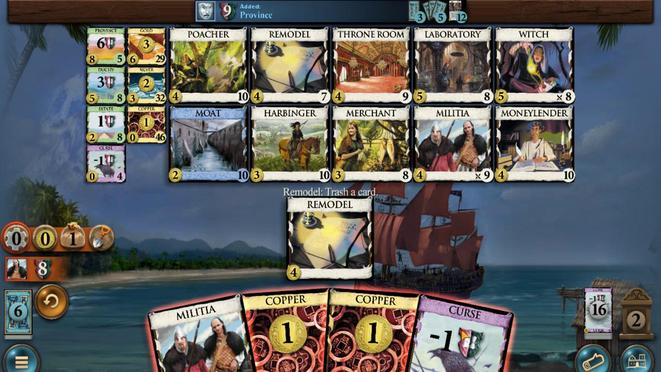 
Action: Mouse pressed left at (467, 218)
Screenshot: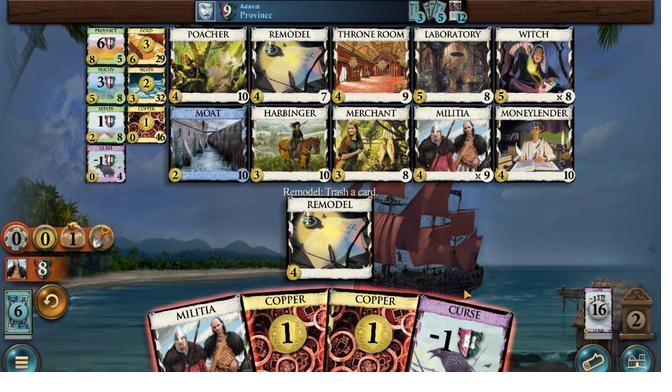 
Action: Mouse moved to (201, 221)
Screenshot: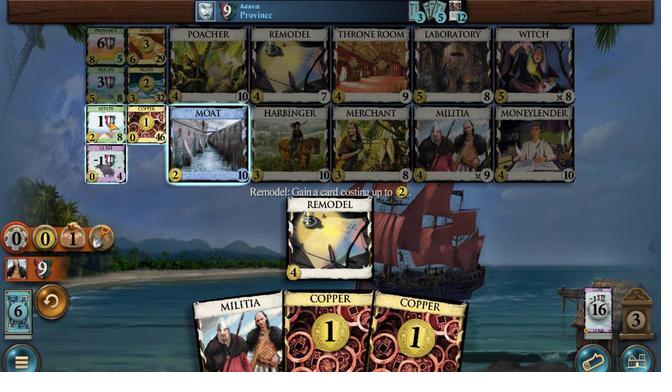 
Action: Mouse pressed left at (201, 221)
Screenshot: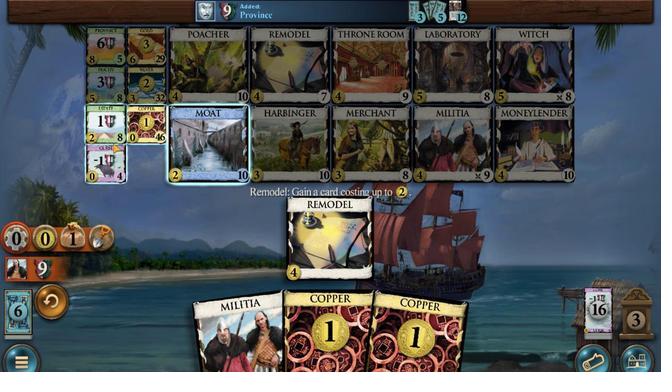 
Action: Mouse moved to (438, 218)
Screenshot: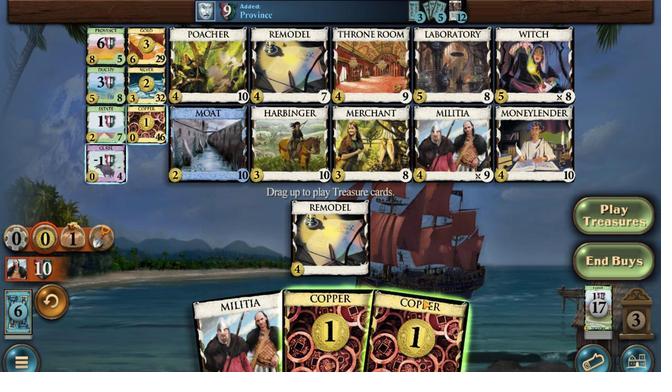 
Action: Mouse pressed left at (438, 218)
Screenshot: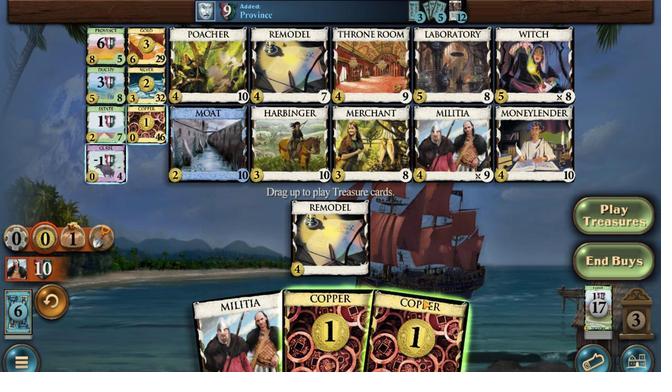 
Action: Mouse moved to (436, 218)
Screenshot: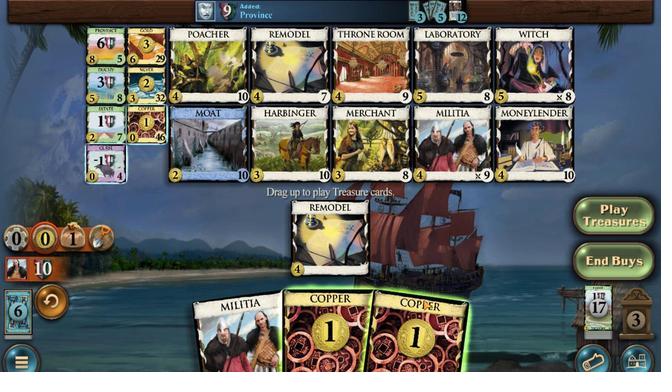 
Action: Mouse pressed left at (436, 218)
Screenshot: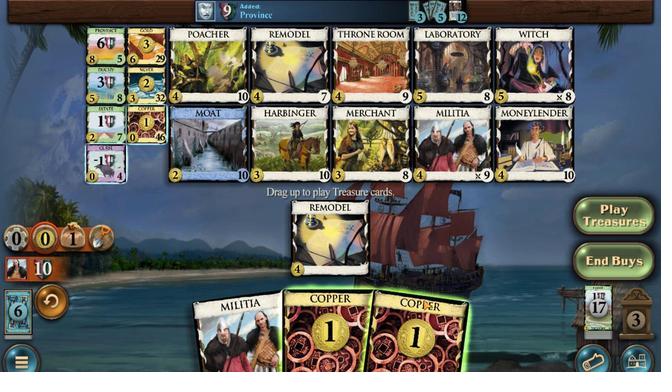 
Action: Mouse moved to (397, 218)
Screenshot: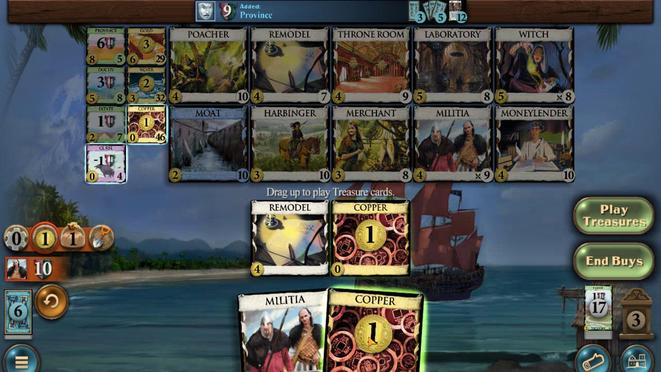 
Action: Mouse pressed left at (397, 218)
Screenshot: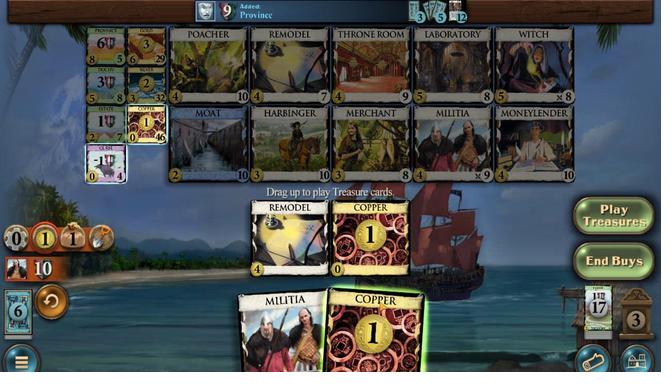 
Action: Mouse moved to (202, 221)
Screenshot: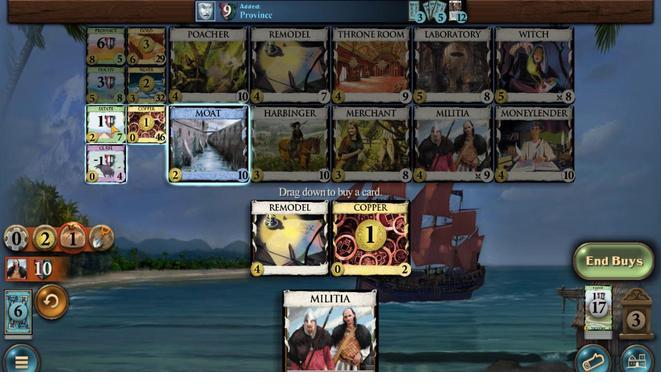 
Action: Mouse pressed left at (202, 221)
Screenshot: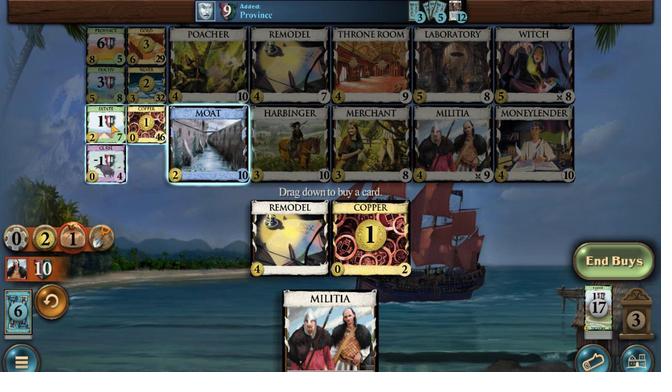 
Action: Mouse moved to (243, 219)
Screenshot: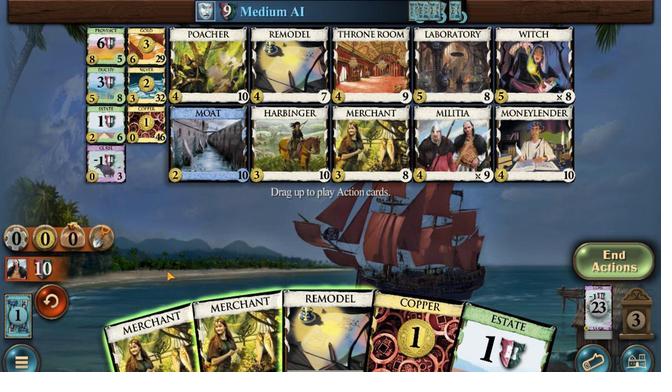 
Action: Mouse pressed left at (243, 219)
Screenshot: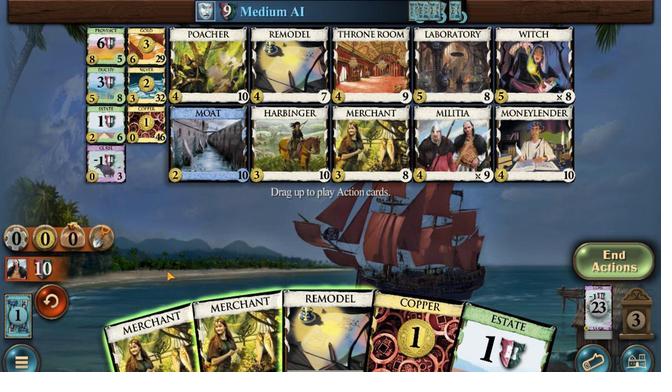 
Action: Mouse moved to (230, 218)
Screenshot: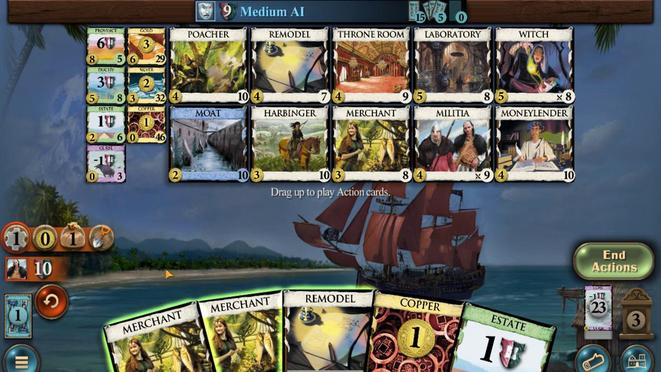 
Action: Mouse pressed left at (230, 218)
Screenshot: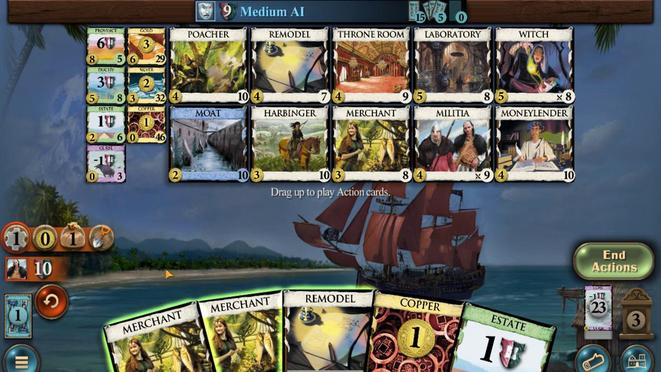 
Action: Mouse moved to (232, 218)
Screenshot: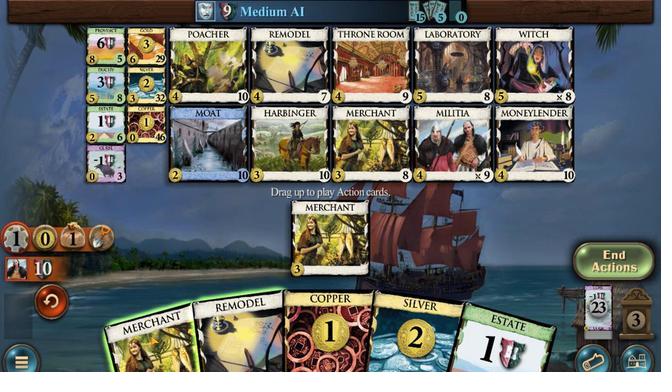 
Action: Mouse pressed left at (232, 218)
Screenshot: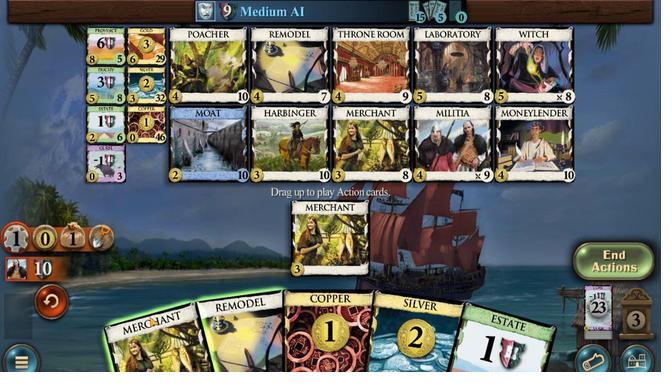 
Action: Mouse moved to (236, 218)
Screenshot: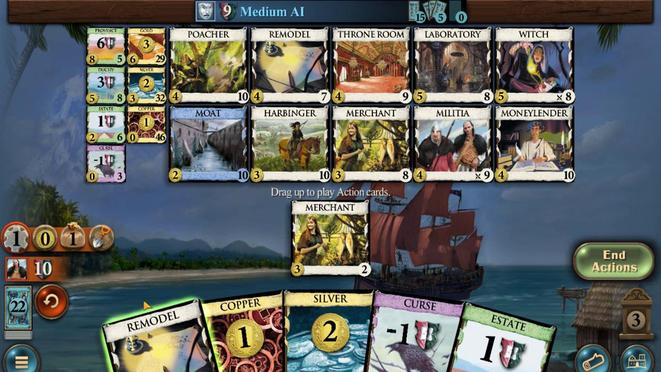 
Action: Mouse pressed left at (236, 218)
Screenshot: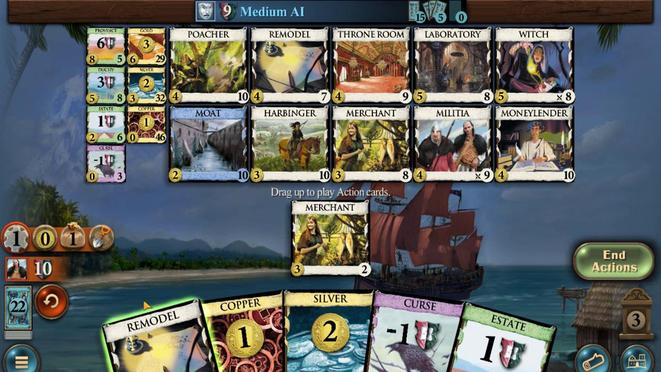 
Action: Mouse moved to (389, 218)
Screenshot: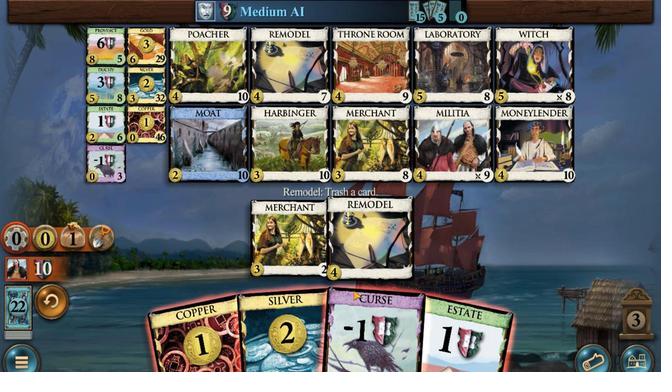 
Action: Mouse pressed left at (389, 218)
Screenshot: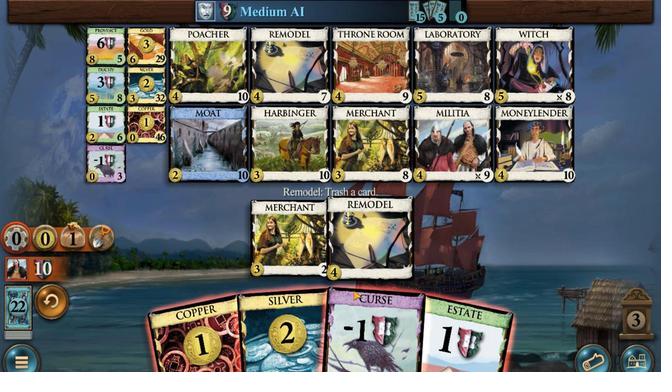 
Action: Mouse moved to (197, 221)
Screenshot: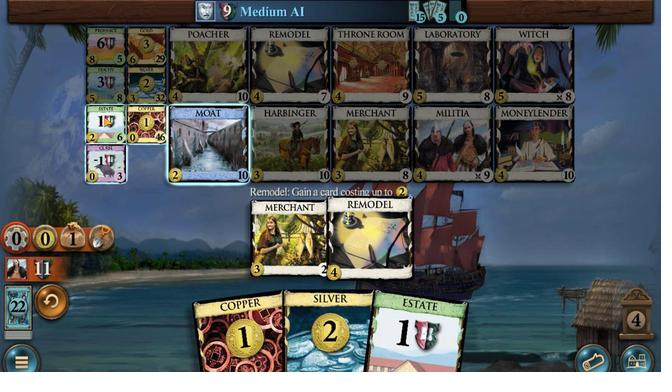 
Action: Mouse pressed left at (197, 221)
Screenshot: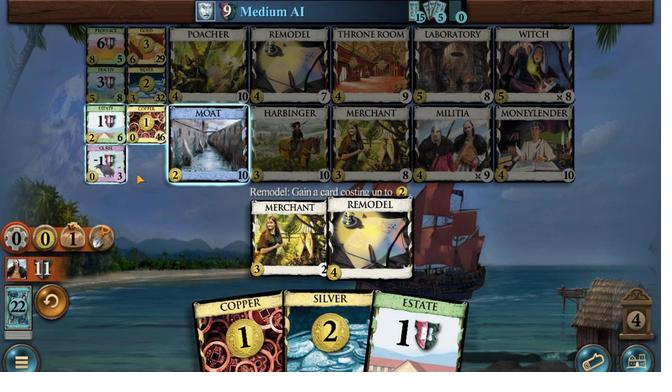 
Action: Mouse moved to (365, 218)
Screenshot: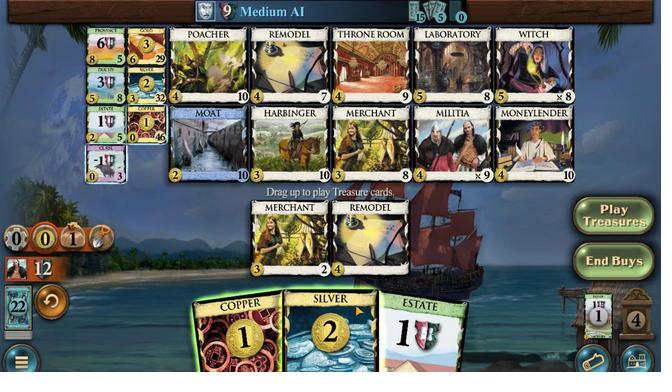 
Action: Mouse pressed left at (365, 218)
Screenshot: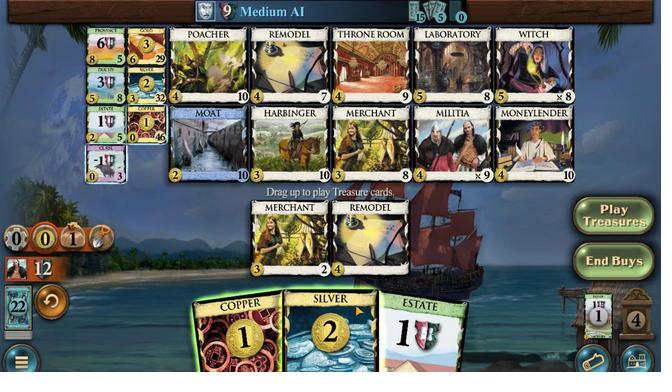 
Action: Mouse moved to (231, 222)
Screenshot: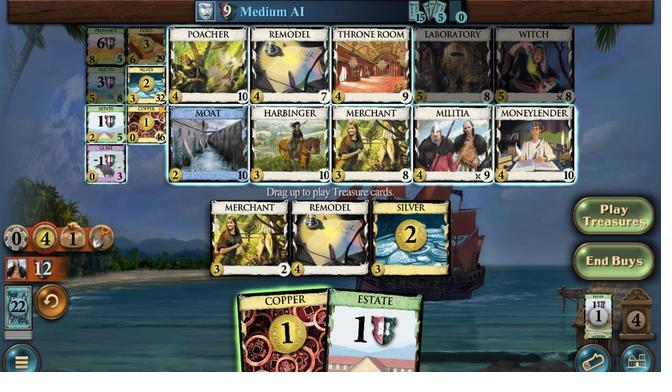
Action: Mouse pressed left at (231, 222)
Screenshot: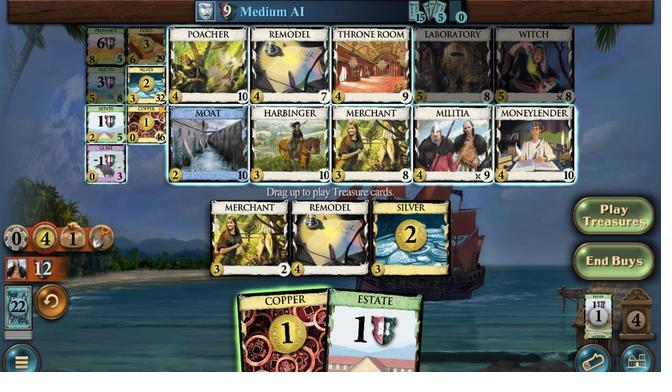 
Action: Mouse moved to (237, 218)
Screenshot: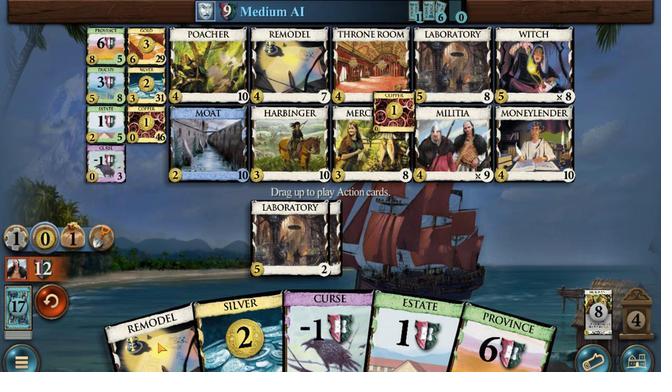 
Action: Mouse pressed left at (237, 218)
Screenshot: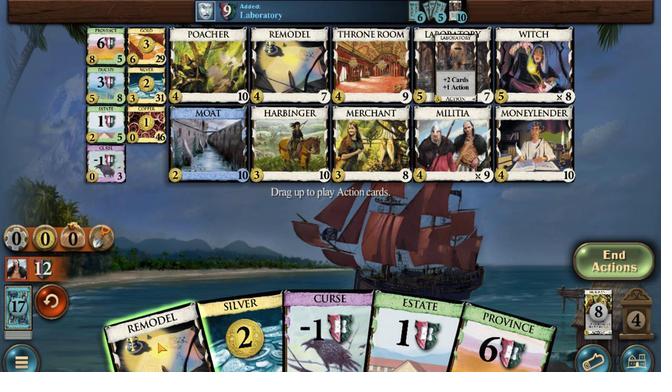 
Action: Mouse moved to (451, 218)
Screenshot: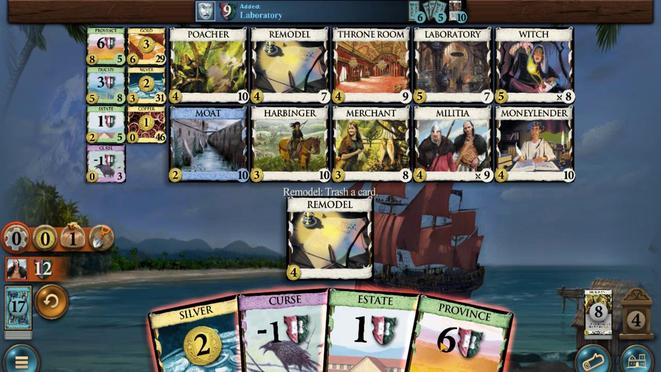 
Action: Mouse pressed left at (451, 218)
Screenshot: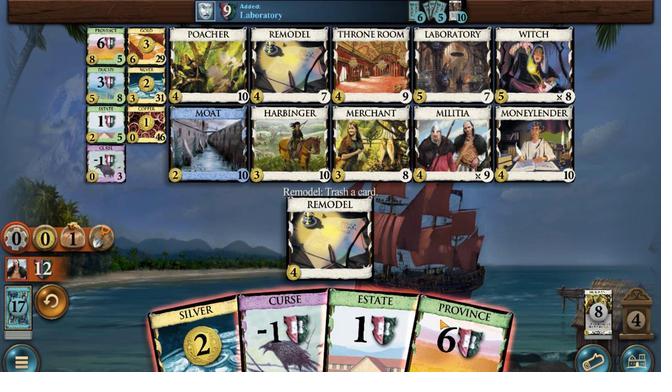 
Action: Mouse moved to (198, 223)
Screenshot: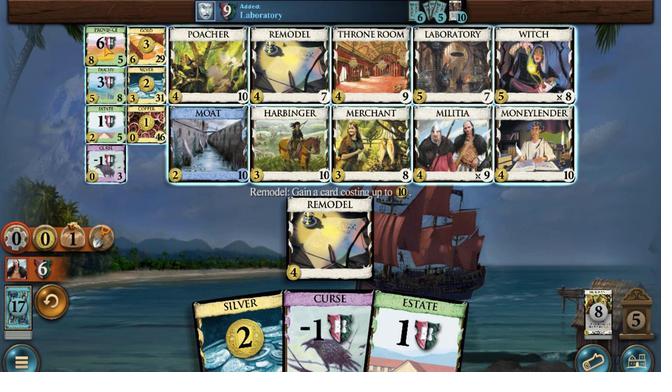 
Action: Mouse pressed left at (198, 223)
Screenshot: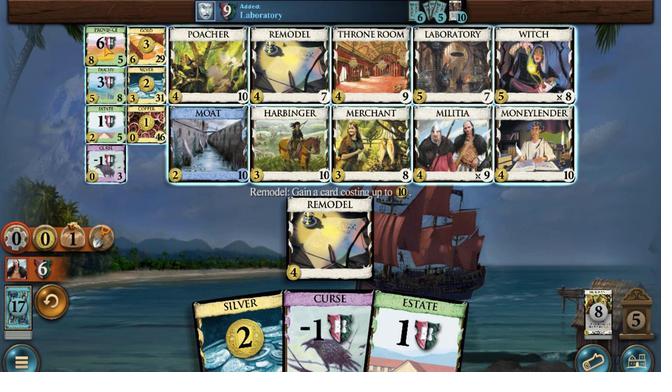 
Action: Mouse moved to (315, 218)
Screenshot: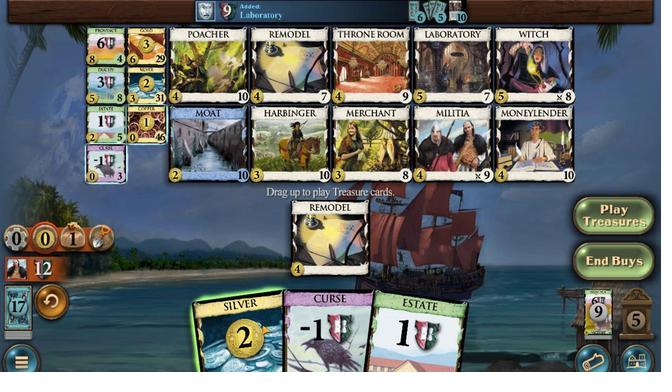 
Action: Mouse pressed left at (315, 218)
Screenshot: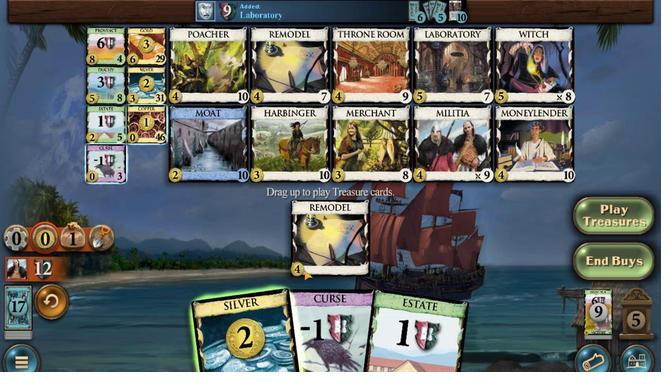 
Action: Mouse moved to (195, 221)
Screenshot: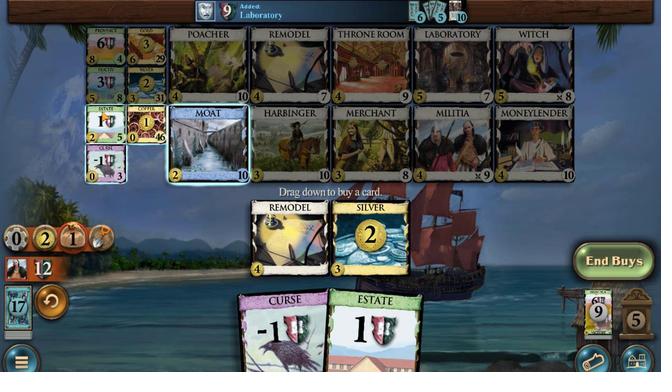 
Action: Mouse pressed left at (195, 221)
Screenshot: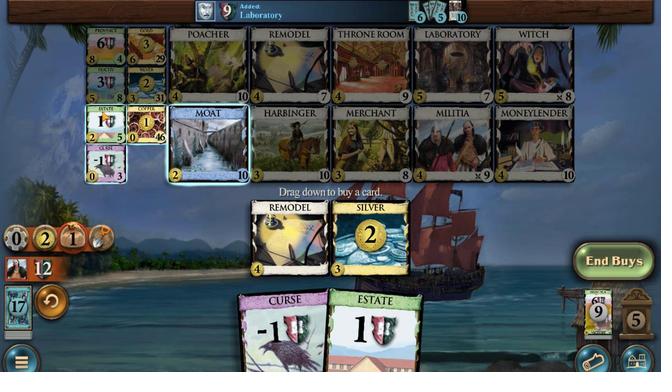 
Action: Mouse moved to (430, 218)
Screenshot: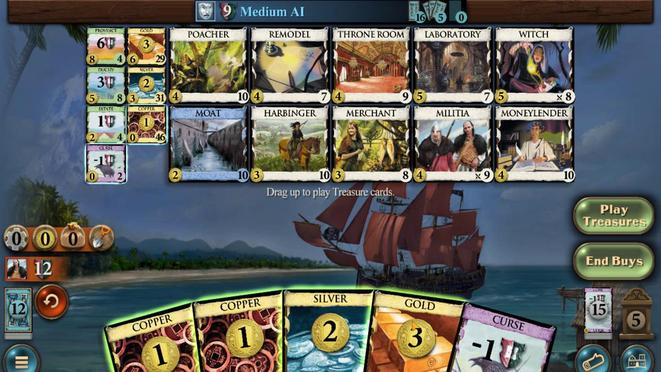 
Action: Mouse pressed left at (430, 218)
Screenshot: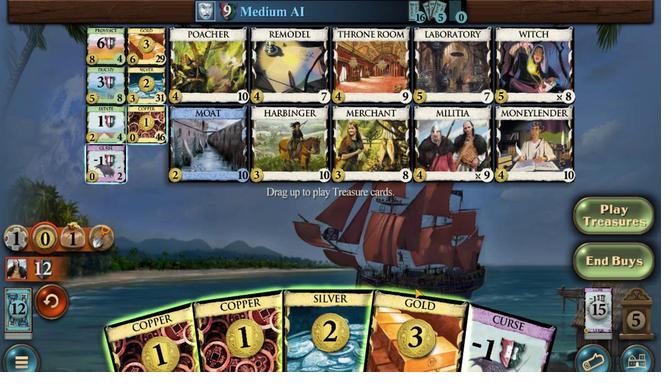 
Action: Mouse moved to (403, 218)
Screenshot: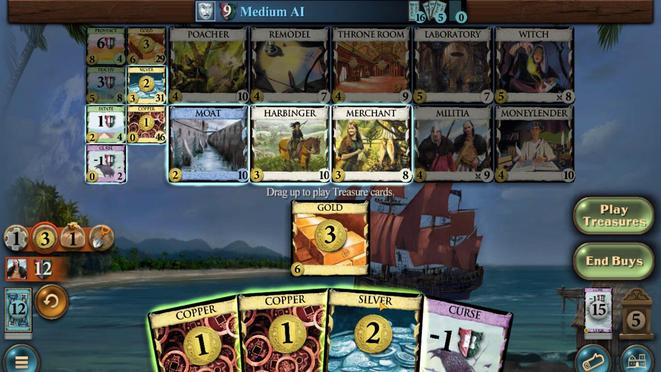 
Action: Mouse pressed left at (403, 218)
Screenshot: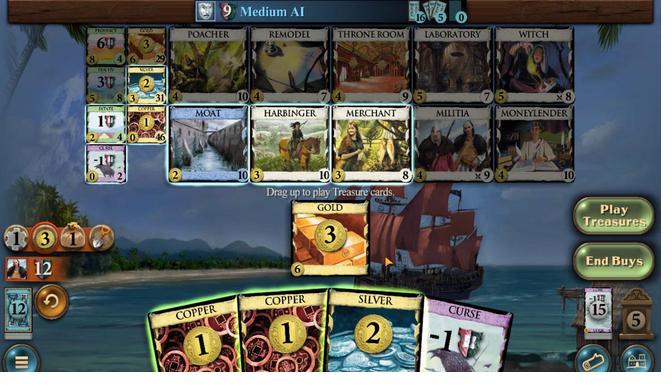 
Action: Mouse moved to (373, 218)
Screenshot: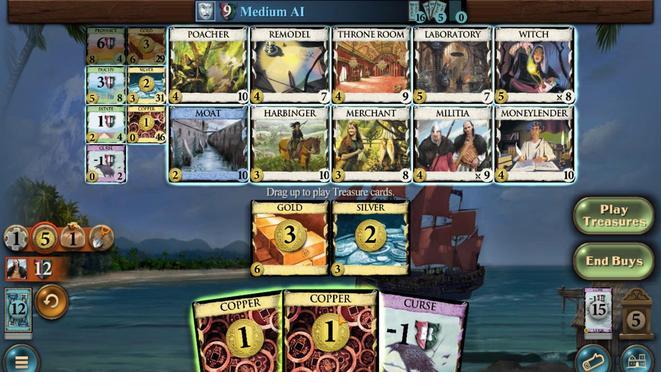 
Action: Mouse pressed left at (373, 218)
Screenshot: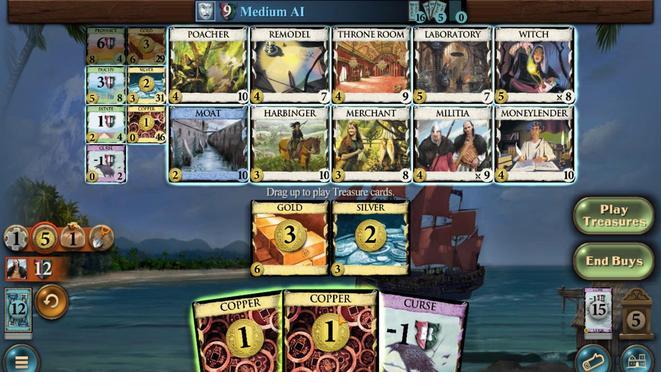 
Action: Mouse moved to (511, 223)
Screenshot: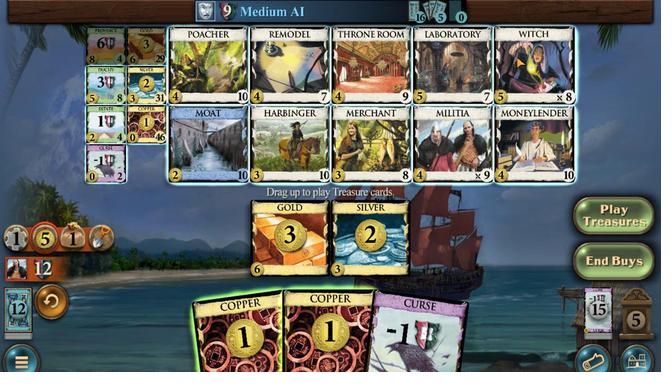 
Action: Mouse pressed left at (511, 223)
Screenshot: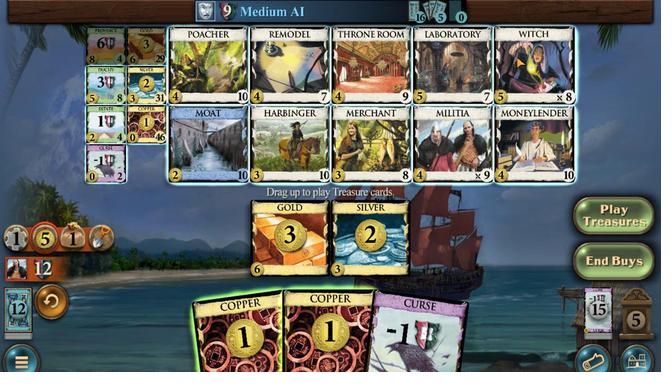 
Action: Mouse moved to (239, 218)
Screenshot: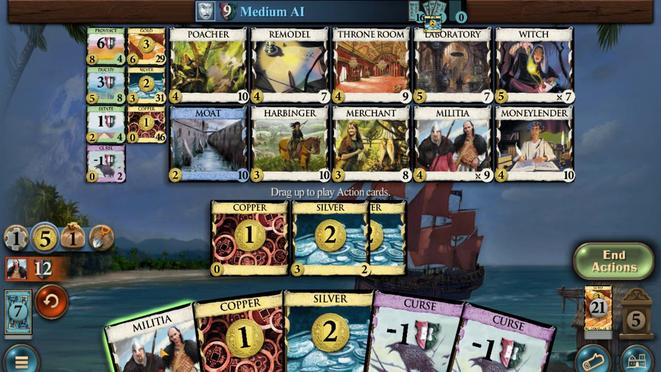 
Action: Mouse pressed left at (239, 218)
Screenshot: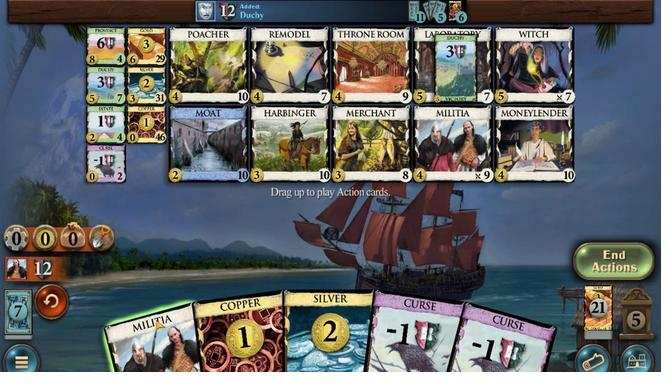 
Action: Mouse moved to (324, 218)
Screenshot: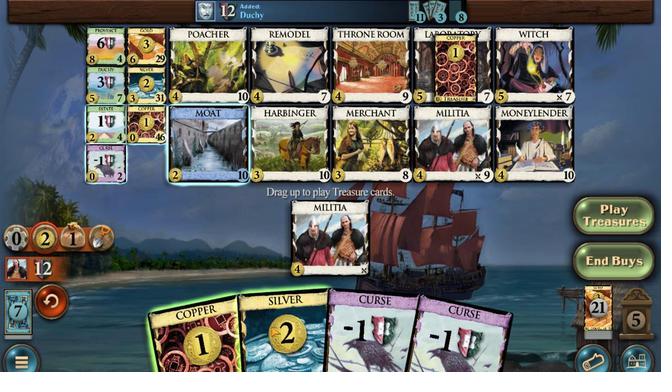 
Action: Mouse pressed left at (324, 218)
Screenshot: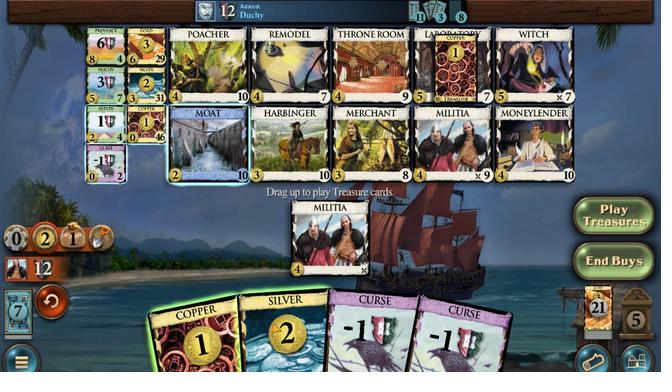 
Action: Mouse moved to (312, 218)
Screenshot: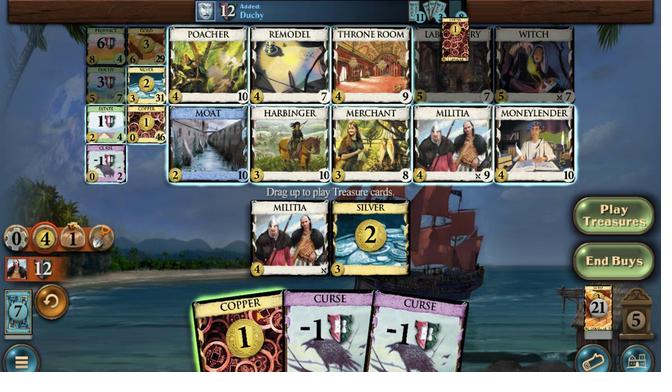 
Action: Mouse pressed left at (312, 218)
Screenshot: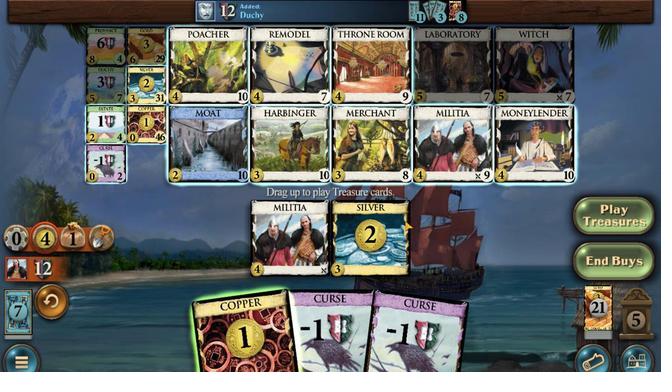 
Action: Mouse moved to (194, 222)
Screenshot: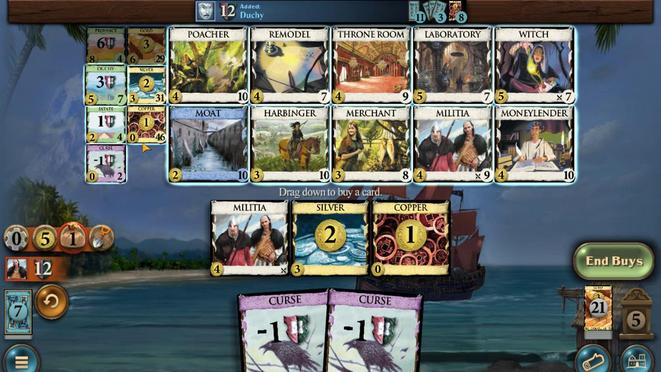 
Action: Mouse pressed left at (194, 222)
Screenshot: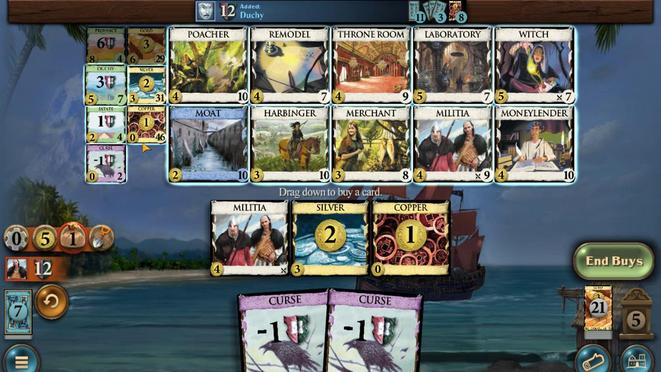 
Action: Mouse moved to (362, 218)
Screenshot: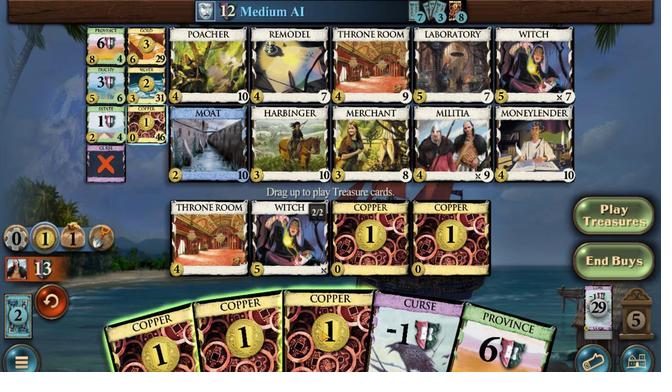 
Action: Mouse pressed left at (362, 218)
Screenshot: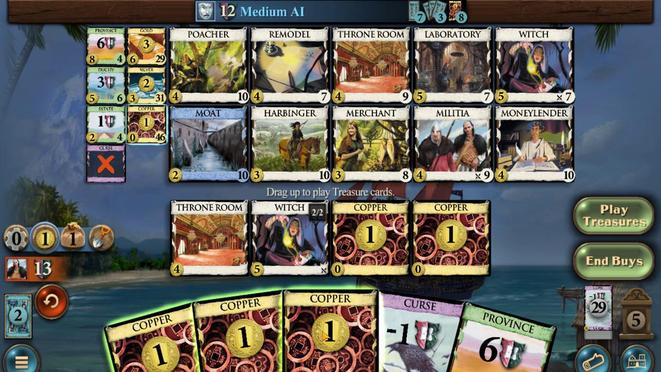 
Action: Mouse moved to (318, 218)
Screenshot: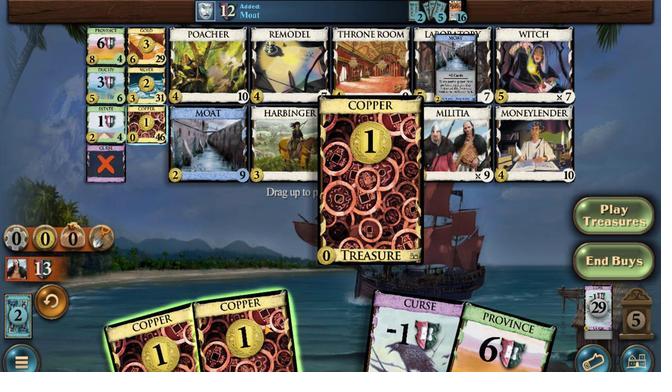 
Action: Mouse pressed left at (318, 218)
Screenshot: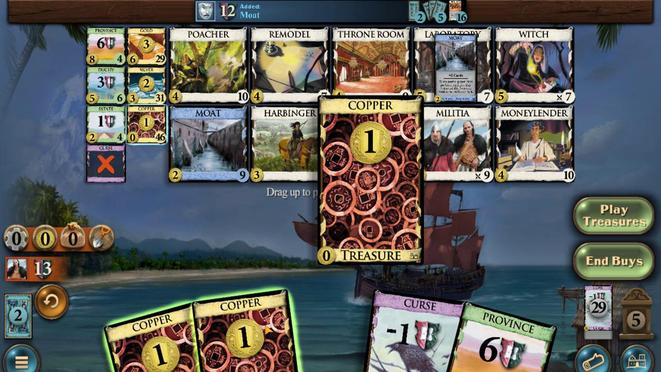 
Action: Mouse moved to (300, 218)
Screenshot: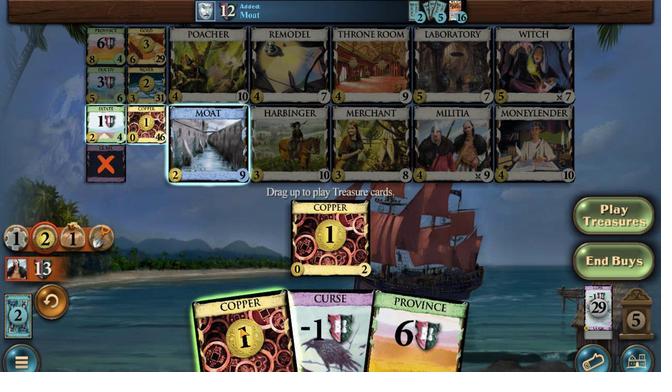 
Action: Mouse pressed left at (300, 218)
Screenshot: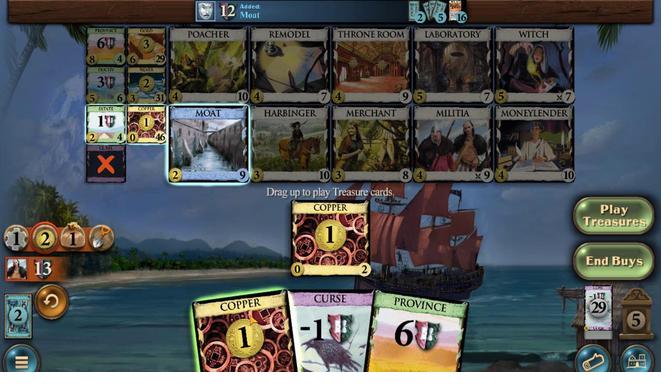 
Action: Mouse moved to (408, 221)
Screenshot: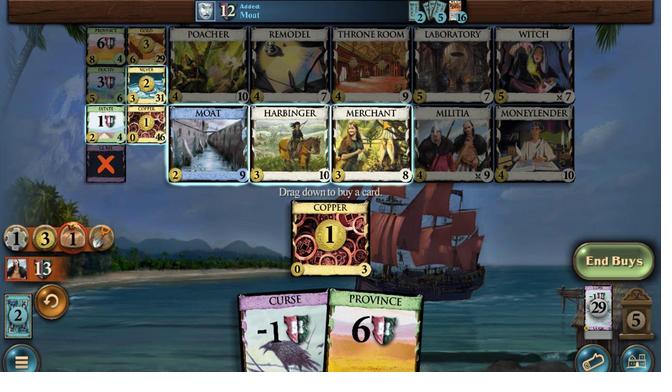 
Action: Mouse pressed left at (408, 221)
Screenshot: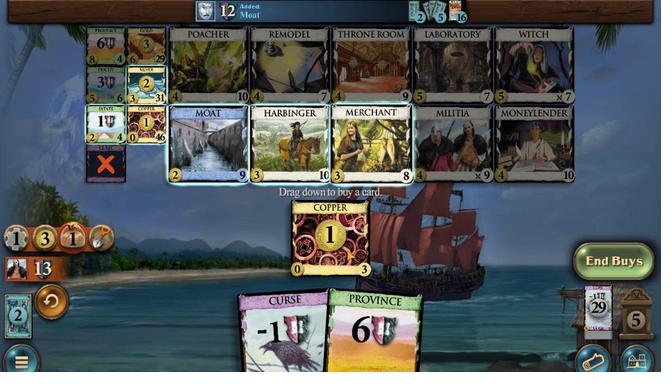 
Action: Mouse moved to (236, 218)
Screenshot: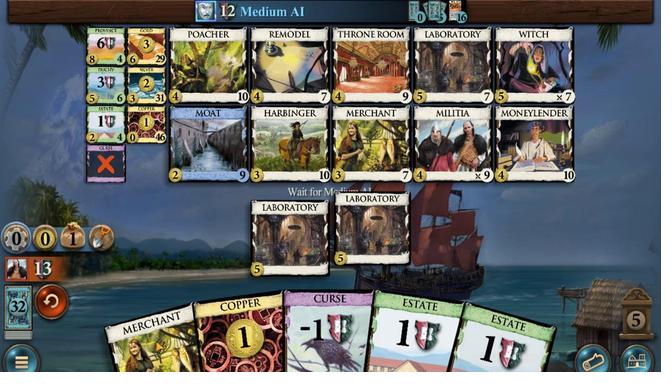 
Action: Mouse pressed left at (236, 218)
Screenshot: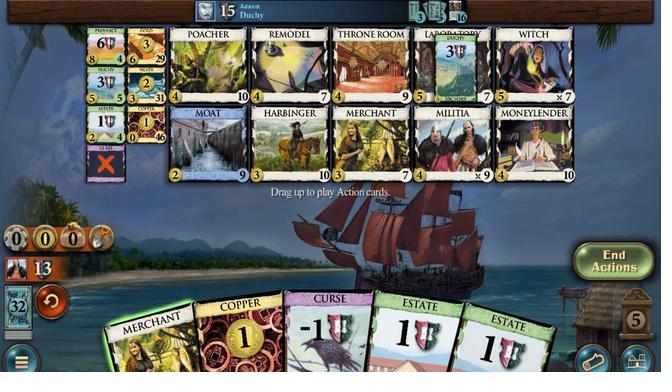 
Action: Mouse moved to (239, 218)
Screenshot: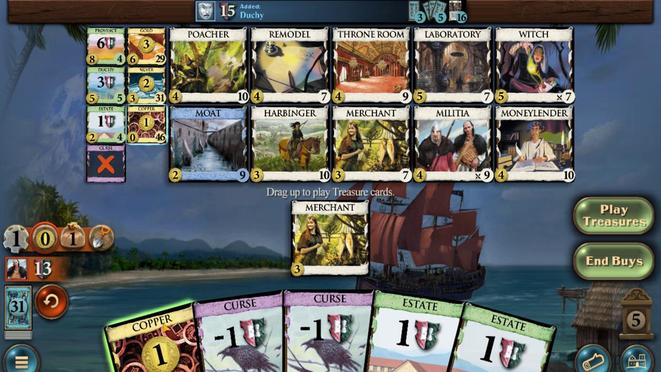 
Action: Mouse pressed left at (239, 218)
Screenshot: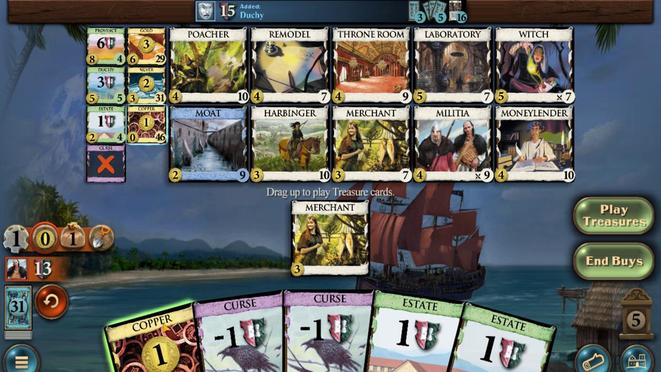 
Action: Mouse moved to (226, 221)
Screenshot: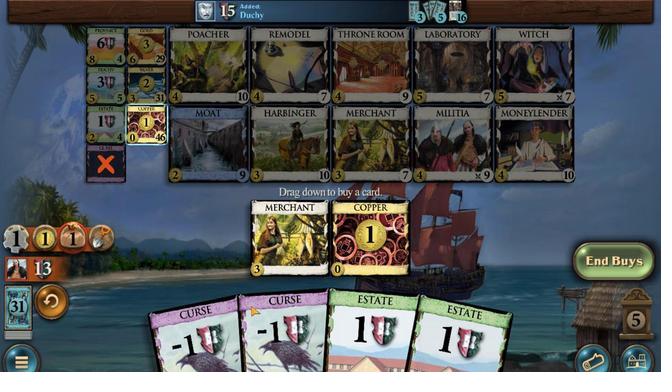 
Action: Mouse pressed left at (226, 221)
Screenshot: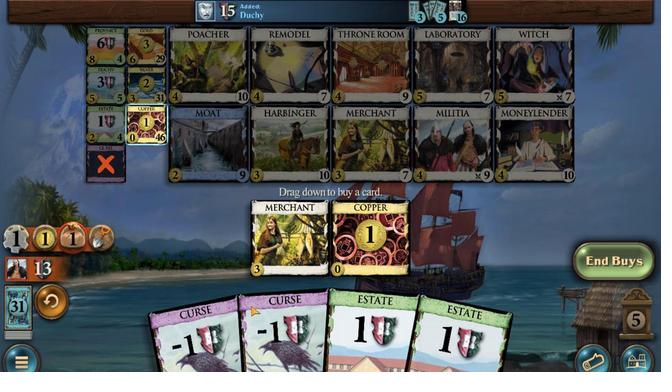 
Action: Mouse moved to (299, 218)
Screenshot: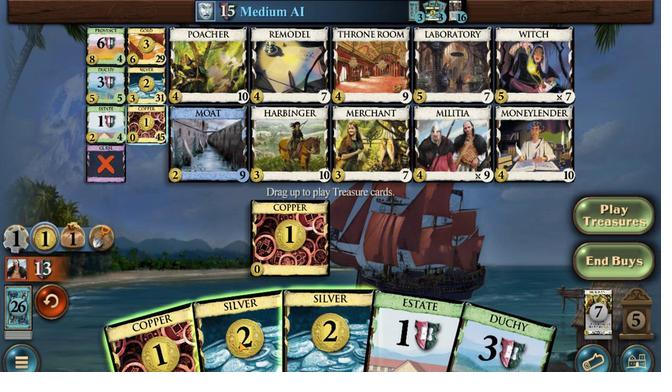 
Action: Mouse pressed left at (299, 218)
Screenshot: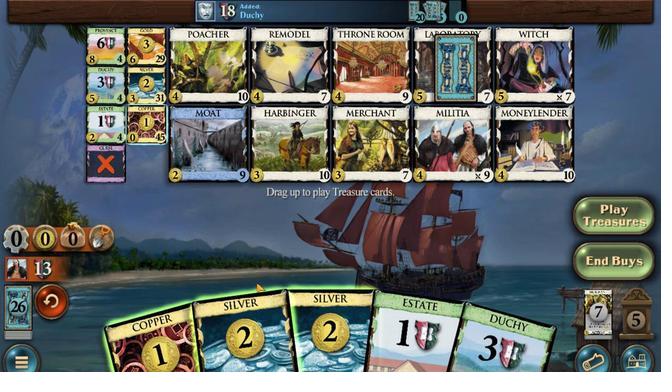 
Action: Mouse moved to (339, 218)
Screenshot: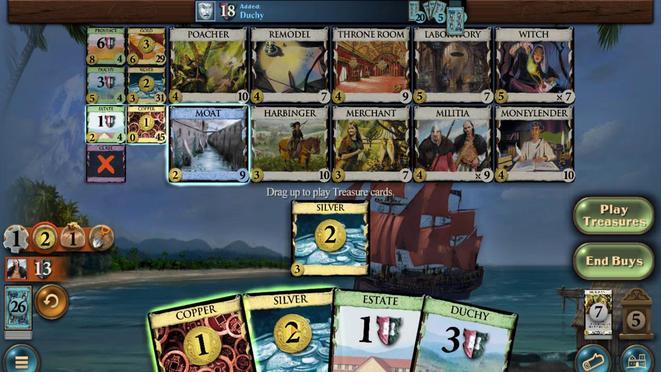 
Action: Mouse pressed left at (339, 218)
Screenshot: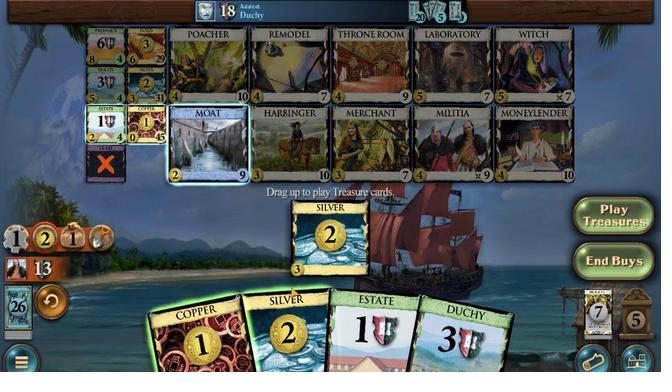 
Action: Mouse moved to (334, 222)
Screenshot: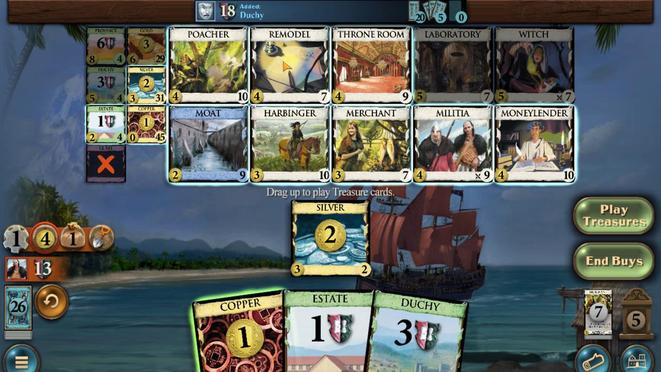 
Action: Mouse pressed left at (334, 222)
Screenshot: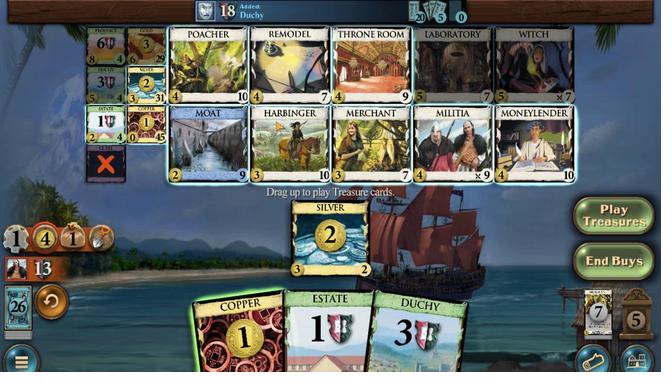 
Action: Mouse moved to (224, 221)
Screenshot: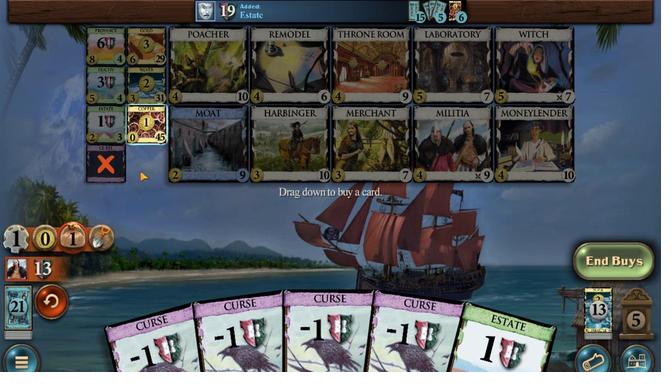 
Action: Mouse pressed left at (224, 221)
Screenshot: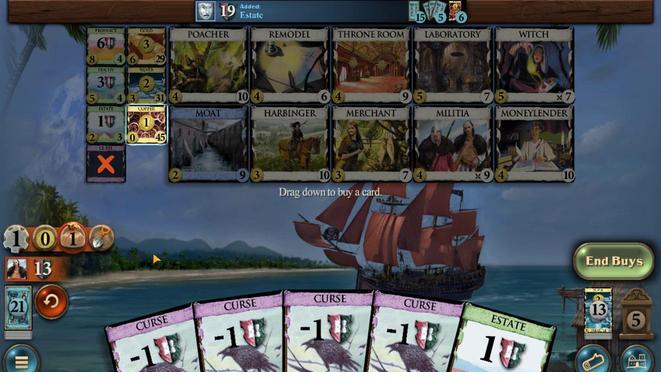 
Action: Mouse moved to (228, 218)
Screenshot: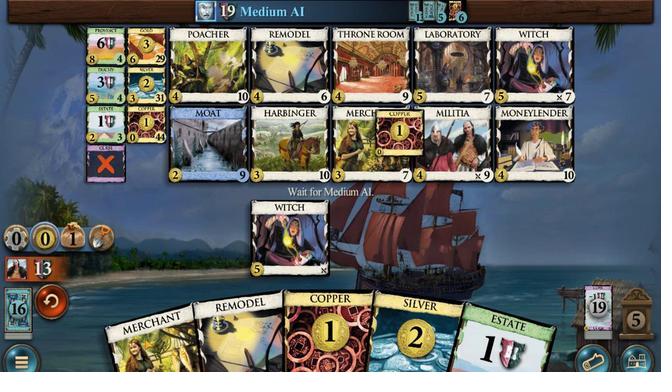 
Action: Mouse pressed left at (228, 218)
Screenshot: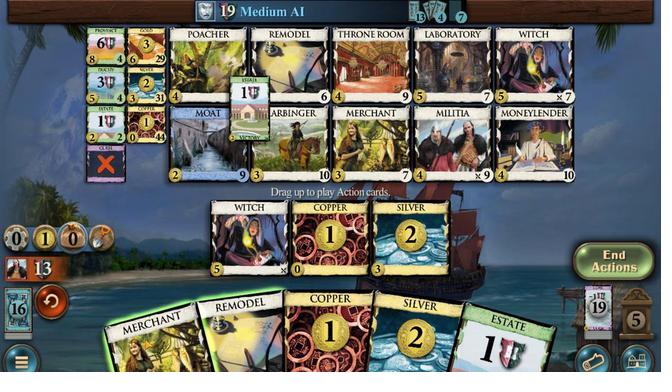 
Action: Mouse moved to (233, 218)
Screenshot: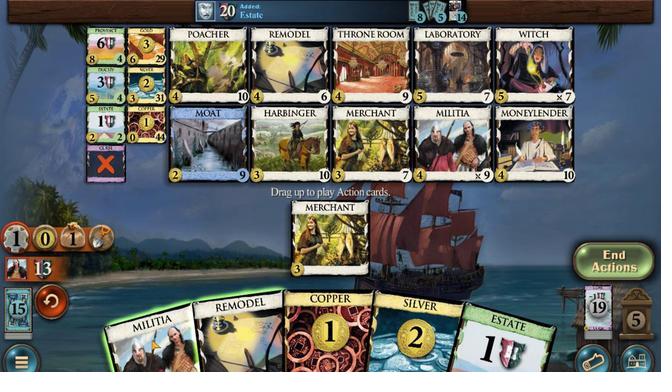
Action: Mouse pressed left at (233, 218)
Screenshot: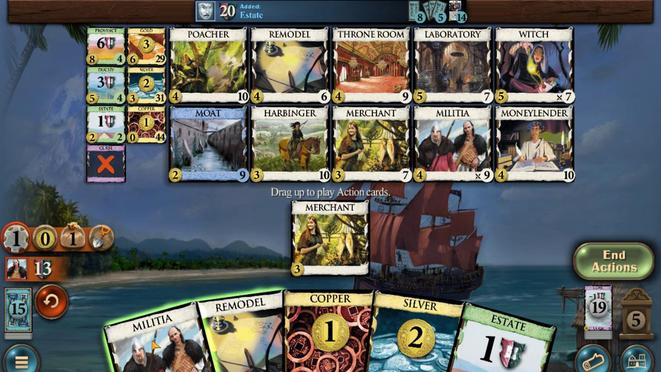 
Action: Mouse moved to (234, 218)
Screenshot: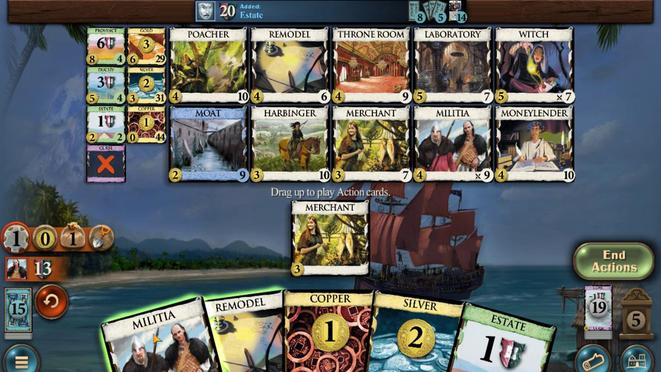 
Action: Mouse pressed left at (234, 218)
Screenshot: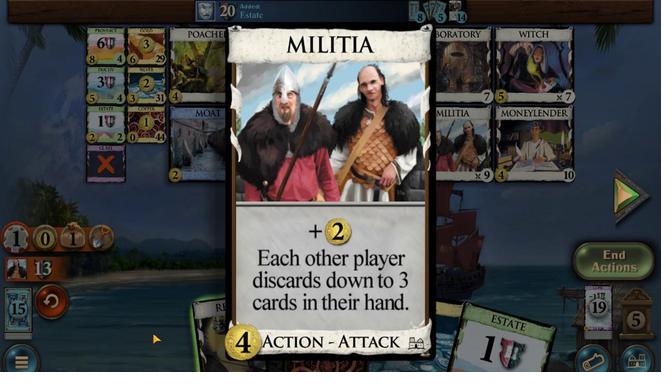 
Action: Mouse moved to (235, 218)
Screenshot: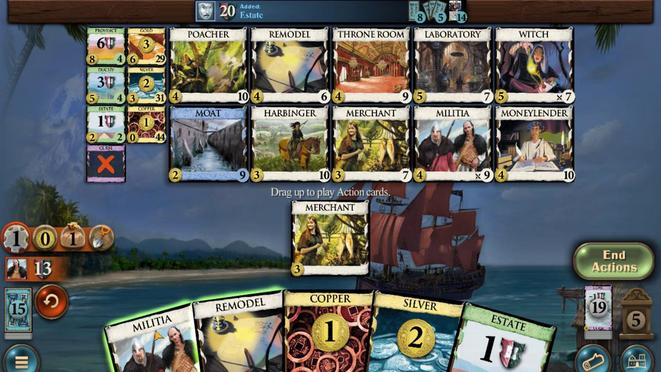 
Action: Mouse pressed left at (235, 218)
Screenshot: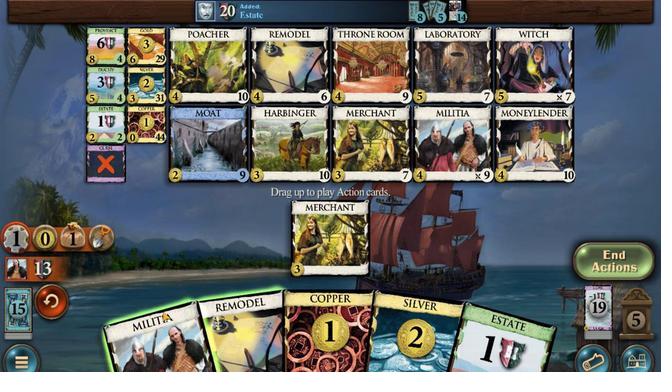 
Action: Mouse moved to (383, 218)
Screenshot: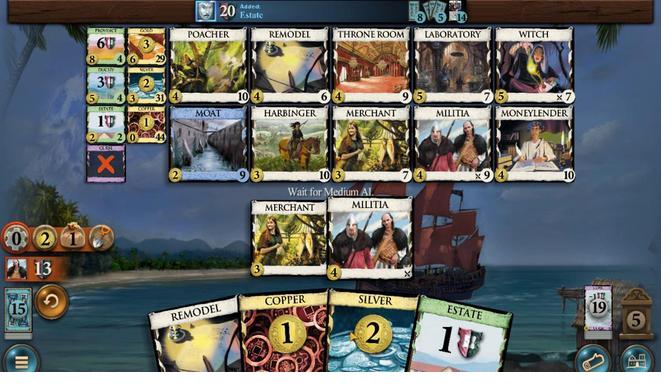 
Action: Mouse pressed left at (383, 218)
Screenshot: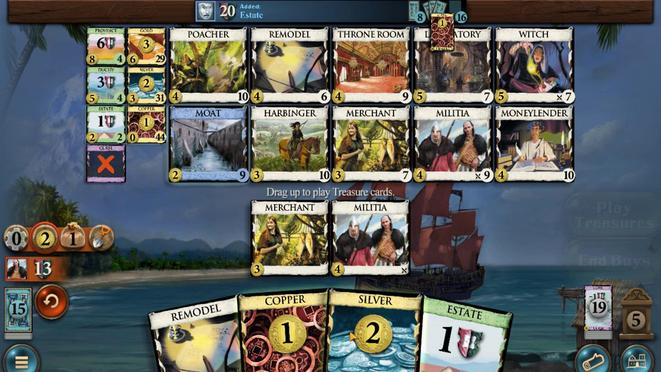 
Action: Mouse moved to (383, 218)
Screenshot: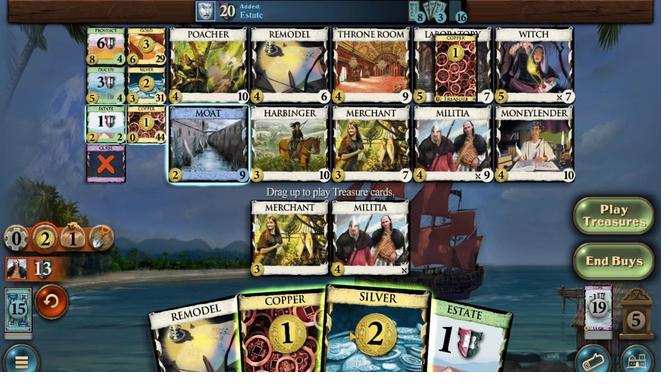 
Action: Mouse pressed left at (383, 218)
Screenshot: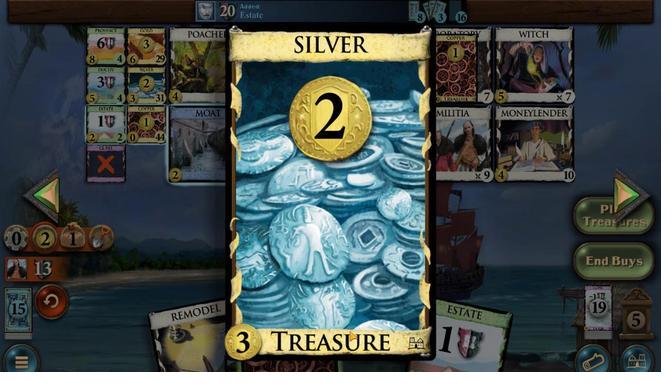 
Action: Mouse moved to (400, 218)
Screenshot: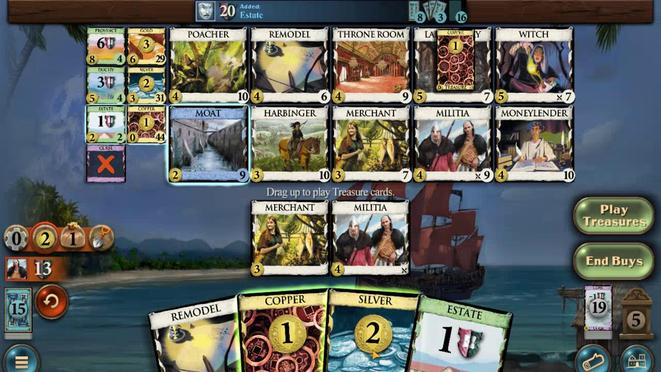 
Action: Mouse pressed left at (400, 218)
Screenshot: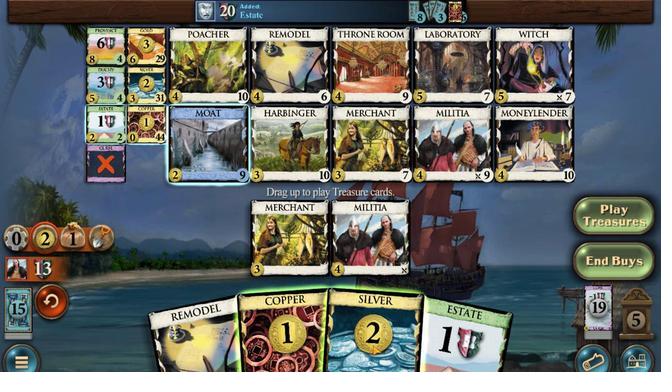 
Action: Mouse moved to (375, 218)
Screenshot: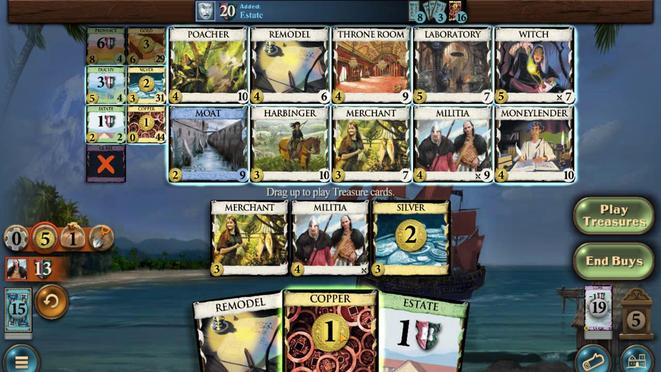 
Action: Mouse pressed left at (375, 218)
Screenshot: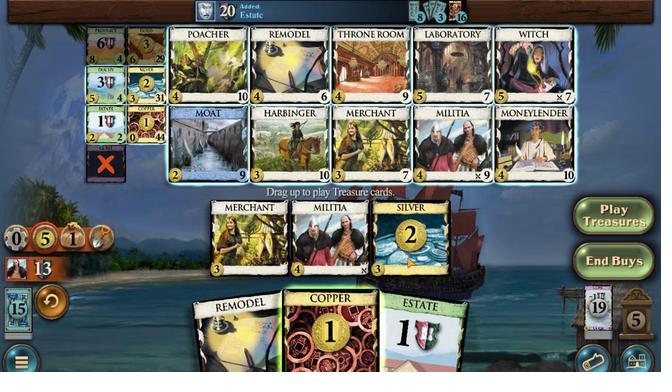
Action: Mouse moved to (228, 223)
Screenshot: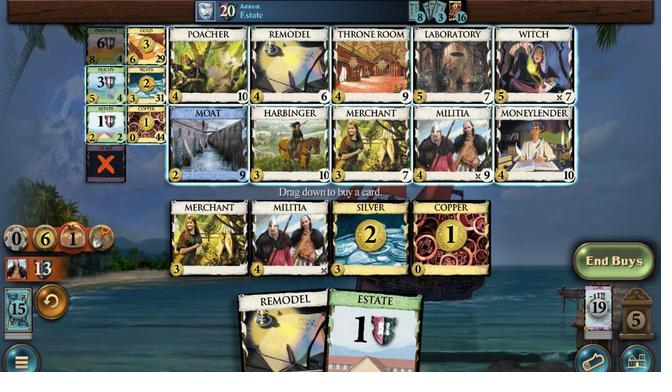 
Action: Mouse pressed left at (228, 223)
Screenshot: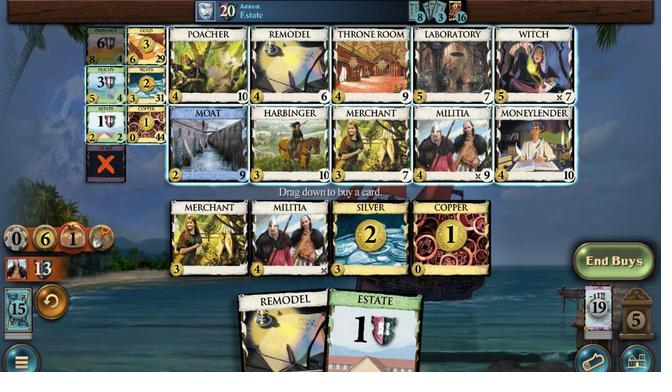 
Action: Mouse moved to (230, 217)
Screenshot: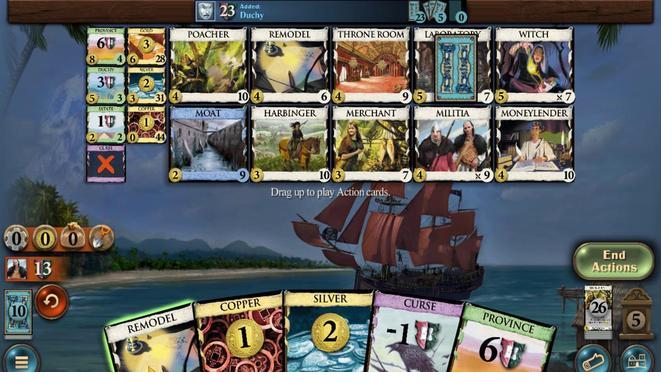 
Action: Mouse pressed left at (230, 217)
Screenshot: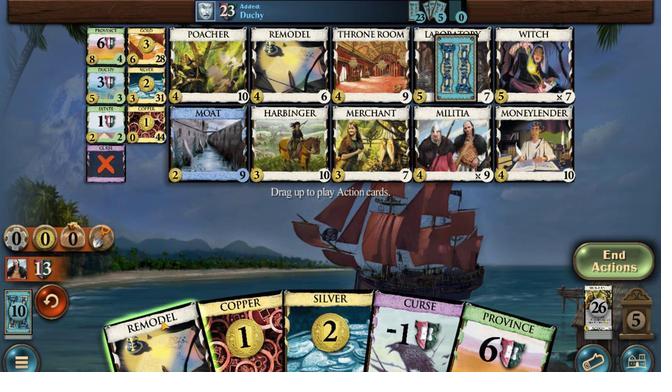 
Action: Mouse moved to (462, 218)
Screenshot: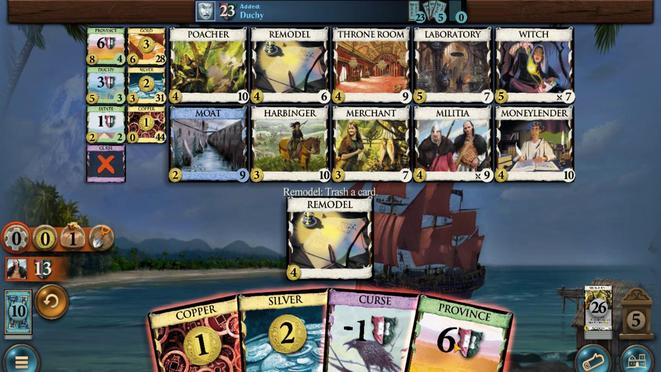 
Action: Mouse pressed left at (462, 218)
Screenshot: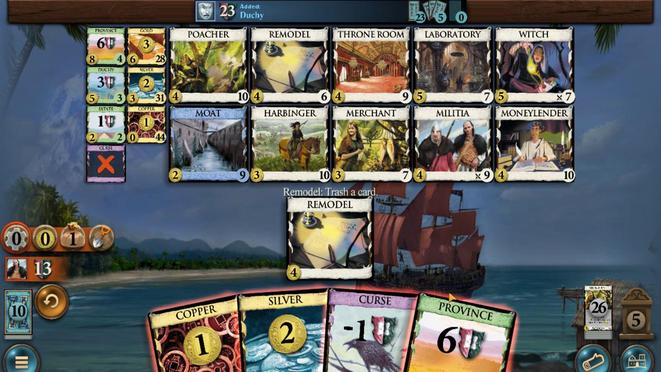 
Action: Mouse moved to (195, 223)
Screenshot: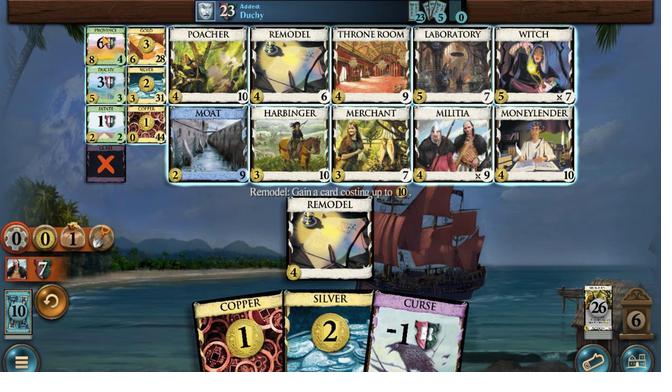 
Action: Mouse pressed left at (195, 223)
Screenshot: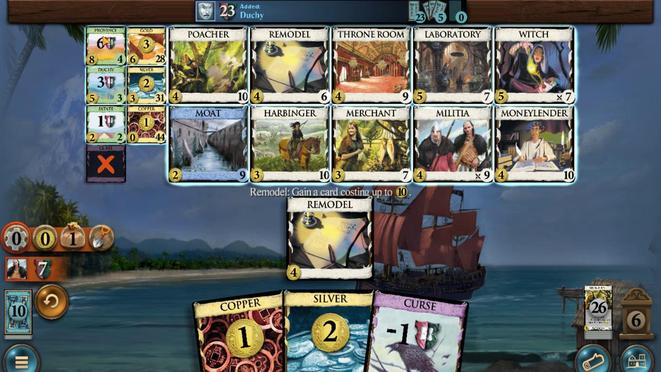 
Action: Mouse moved to (345, 218)
Screenshot: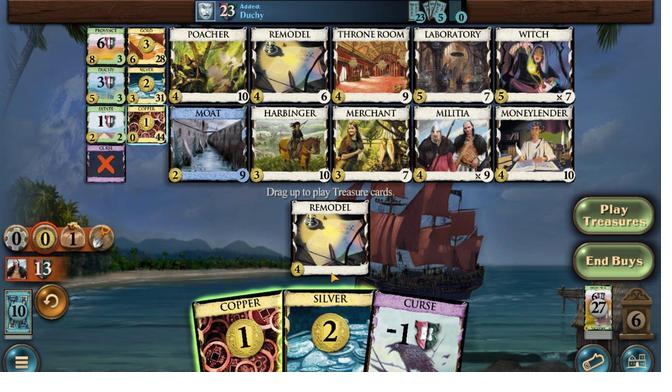 
Action: Mouse pressed left at (345, 218)
Screenshot: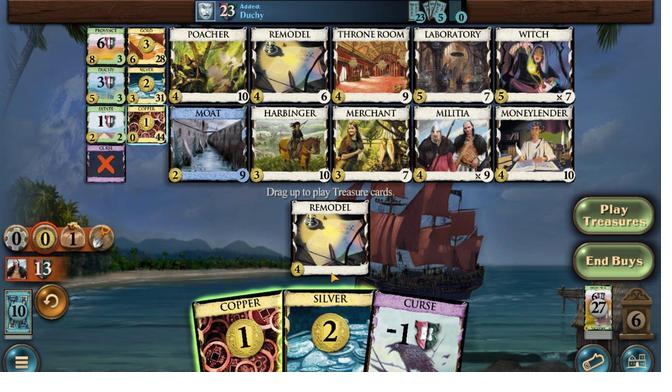 
Action: Mouse moved to (322, 218)
Screenshot: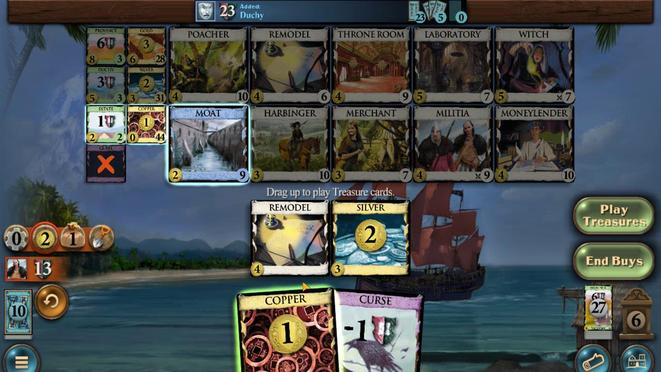 
Action: Mouse pressed left at (322, 218)
Screenshot: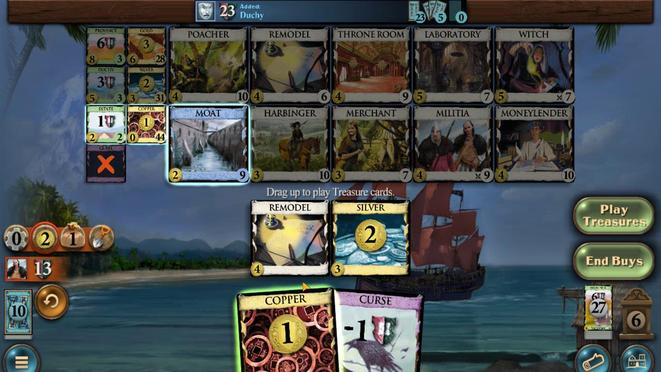 
Action: Mouse moved to (225, 222)
Screenshot: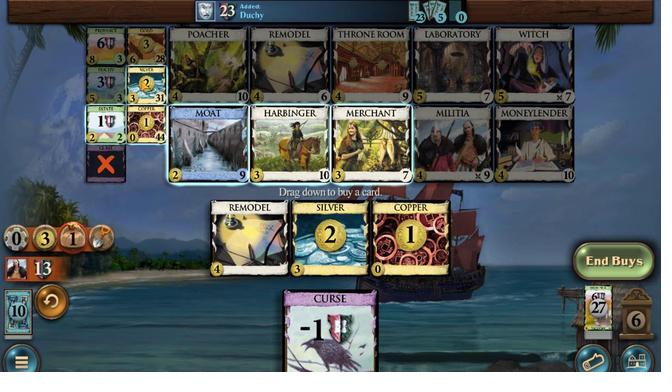 
Action: Mouse pressed left at (225, 222)
Screenshot: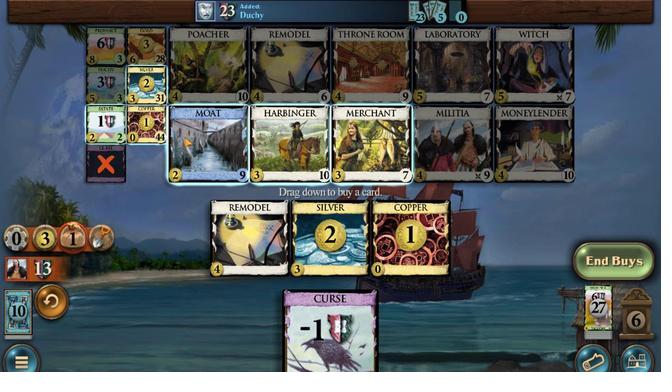 
Action: Mouse moved to (233, 218)
Screenshot: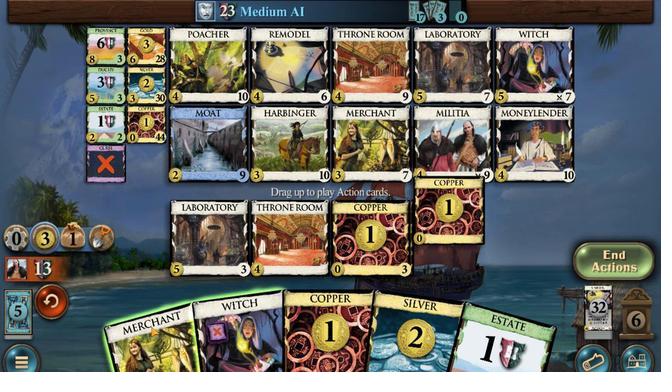 
Action: Mouse pressed left at (233, 218)
Screenshot: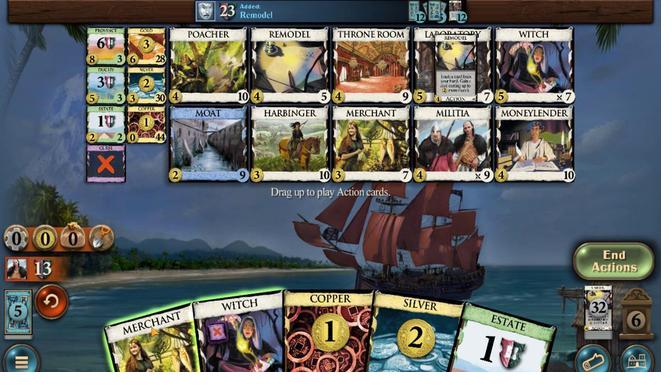 
Action: Mouse moved to (246, 218)
Screenshot: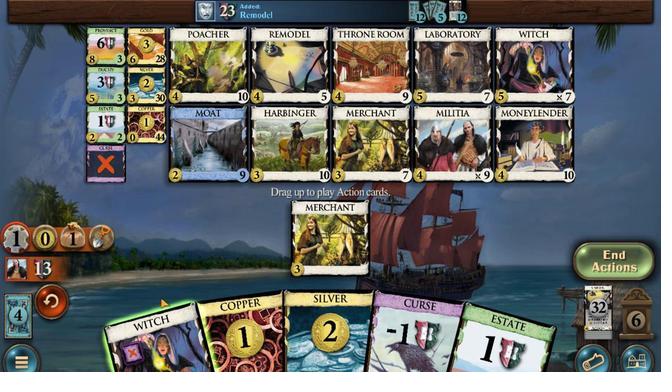 
Action: Mouse pressed left at (246, 218)
Screenshot: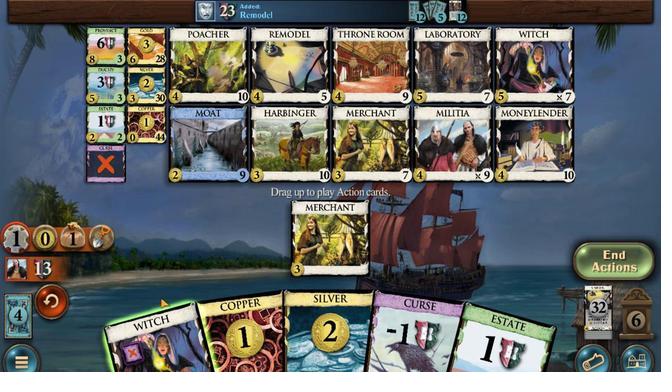 
Action: Mouse moved to (378, 218)
Screenshot: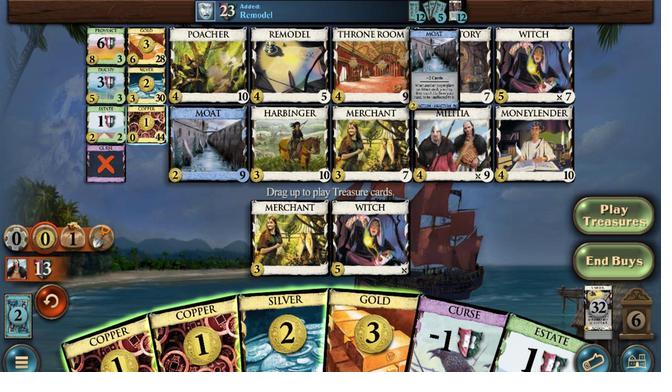 
Action: Mouse pressed left at (378, 218)
Screenshot: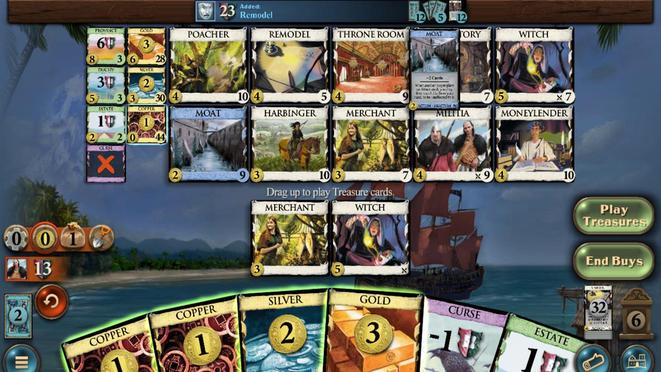 
Action: Mouse moved to (382, 218)
Screenshot: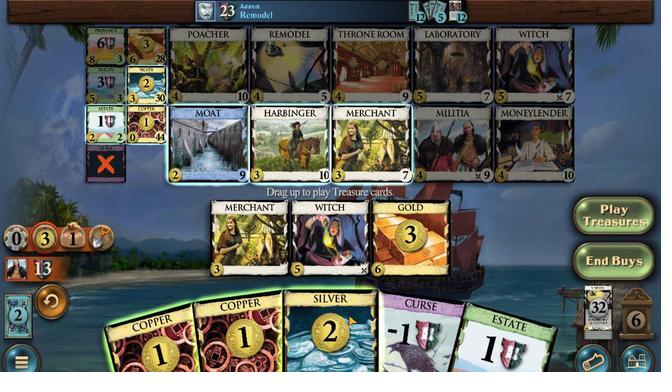 
Action: Mouse pressed left at (382, 218)
Screenshot: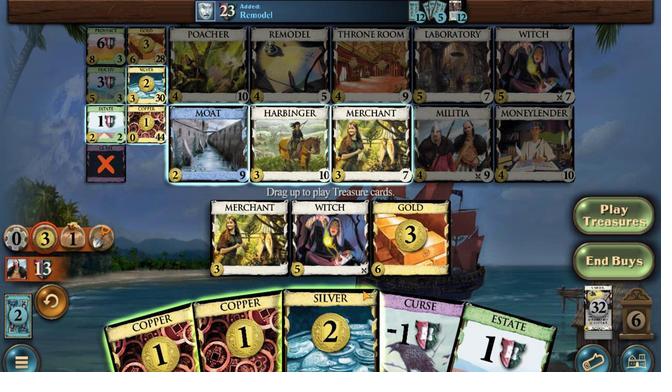 
Action: Mouse moved to (332, 218)
Screenshot: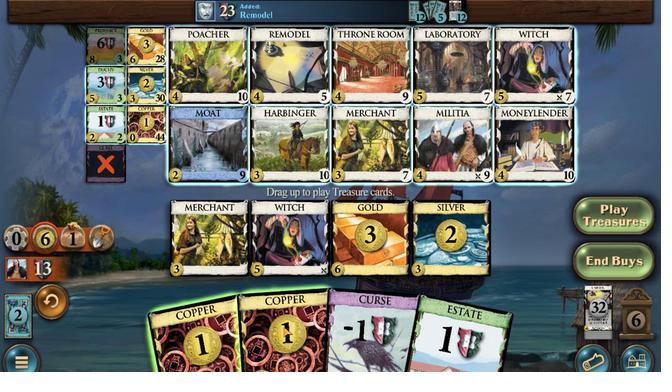 
Action: Mouse pressed left at (332, 218)
Screenshot: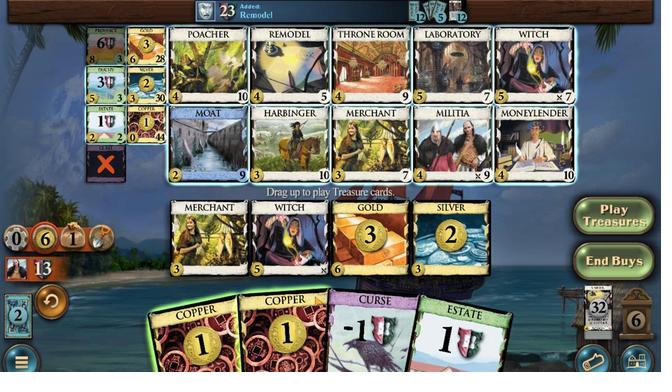 
Action: Mouse moved to (318, 218)
Screenshot: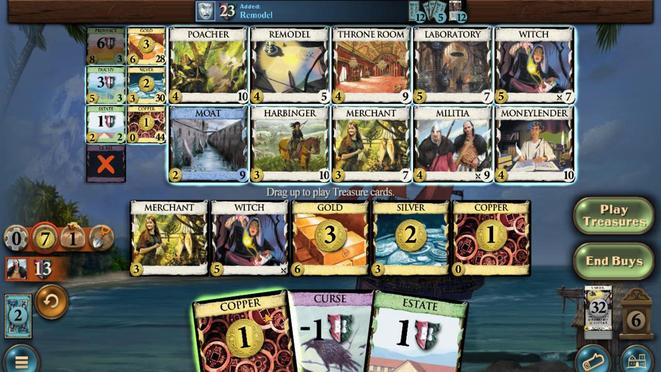 
Action: Mouse pressed left at (318, 218)
Screenshot: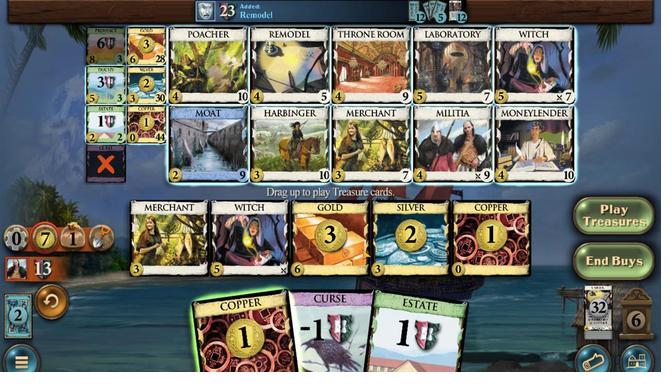 
Action: Mouse moved to (205, 223)
Screenshot: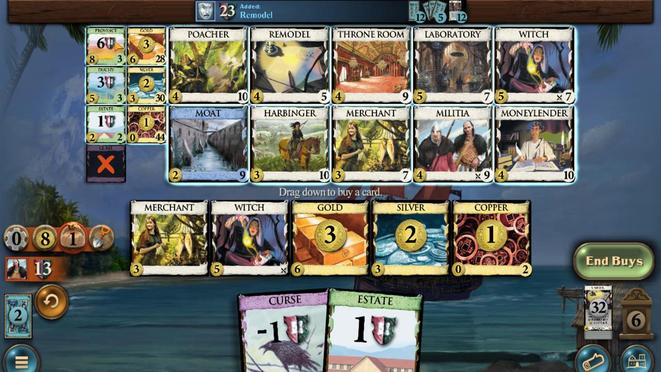 
Action: Mouse pressed left at (205, 223)
Screenshot: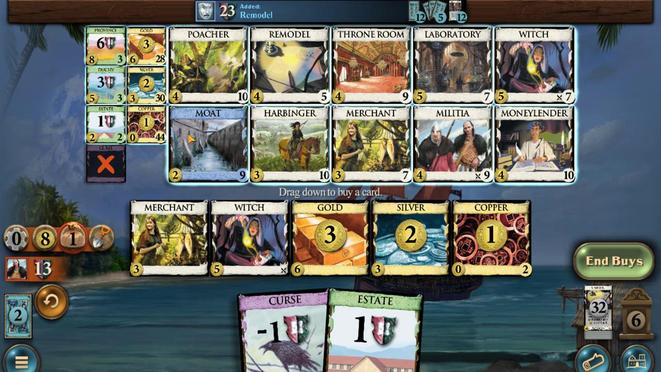
Action: Mouse moved to (229, 218)
Screenshot: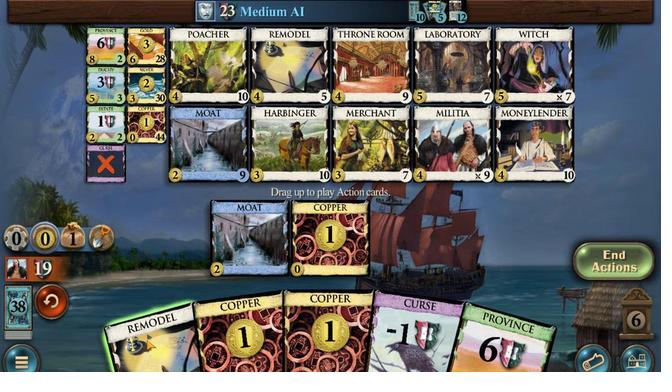 
Action: Mouse pressed left at (229, 218)
Screenshot: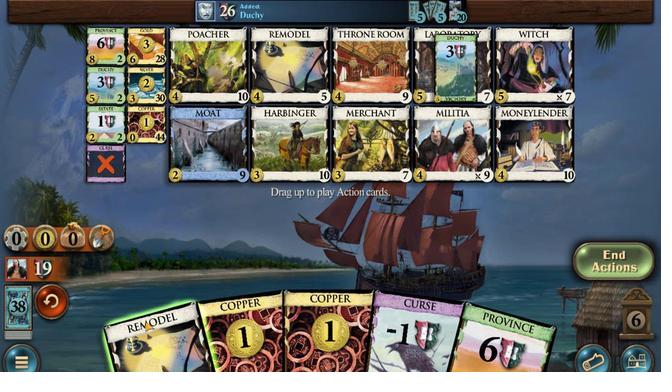 
Action: Mouse moved to (455, 218)
Screenshot: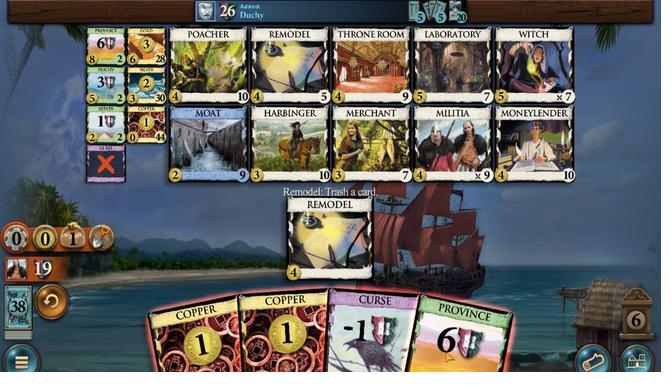 
Action: Mouse pressed left at (455, 218)
Screenshot: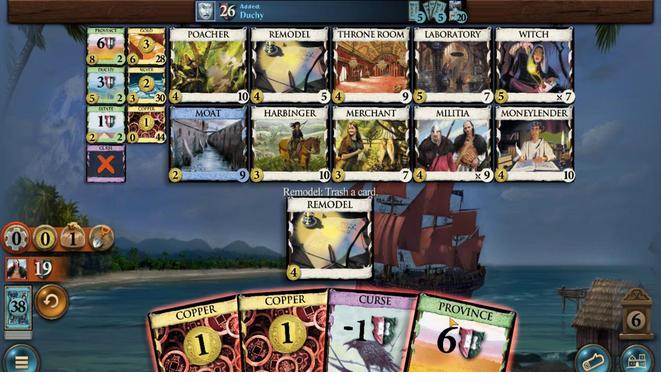 
Action: Mouse moved to (186, 223)
Screenshot: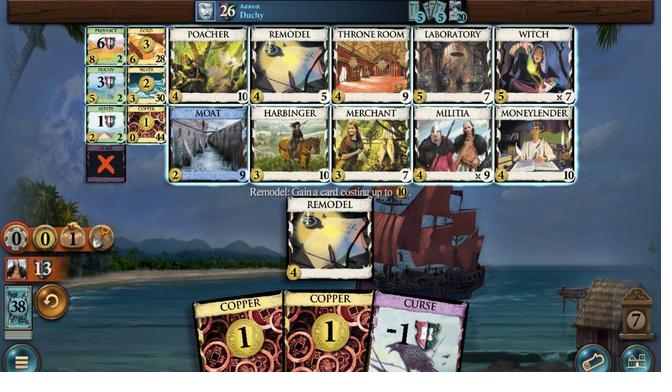 
Action: Mouse pressed left at (186, 223)
Screenshot: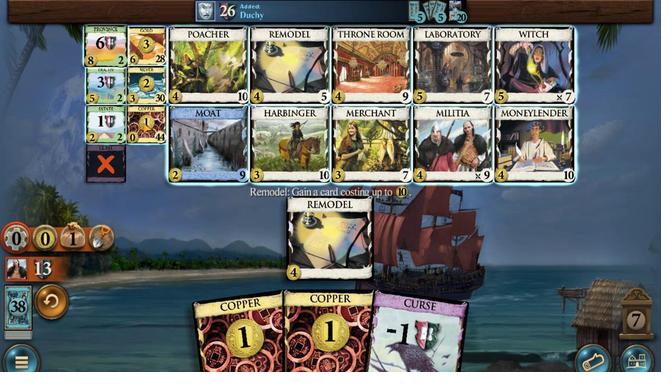 
Action: Mouse moved to (312, 217)
Screenshot: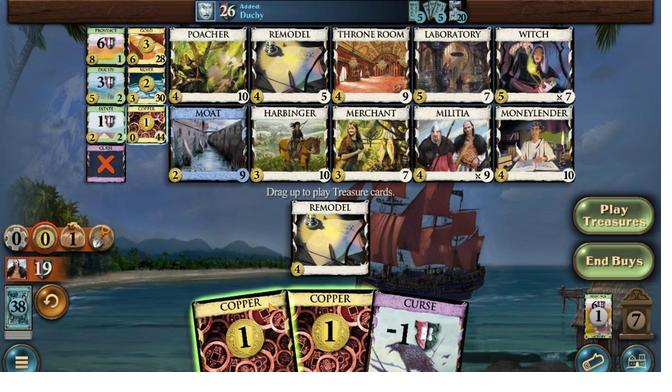
Action: Mouse pressed left at (312, 217)
Screenshot: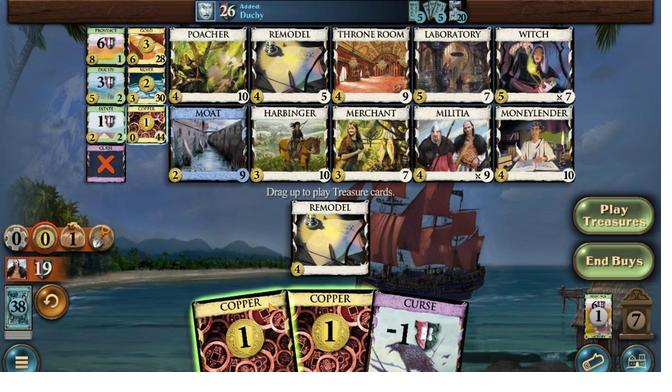 
Action: Mouse moved to (340, 218)
Screenshot: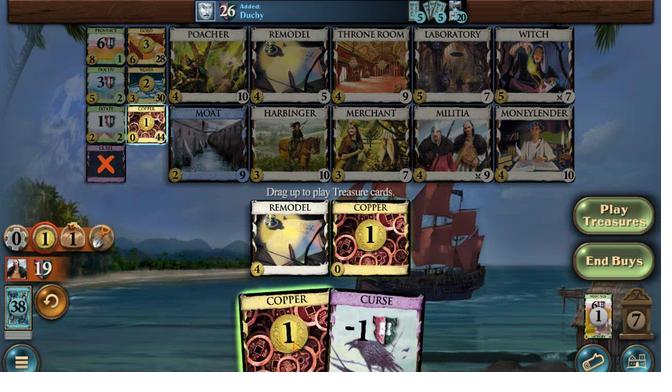 
Action: Mouse pressed left at (340, 218)
Screenshot: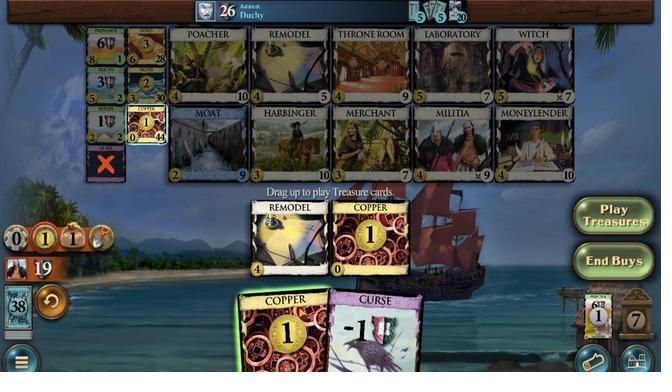 
Action: Mouse moved to (195, 221)
Screenshot: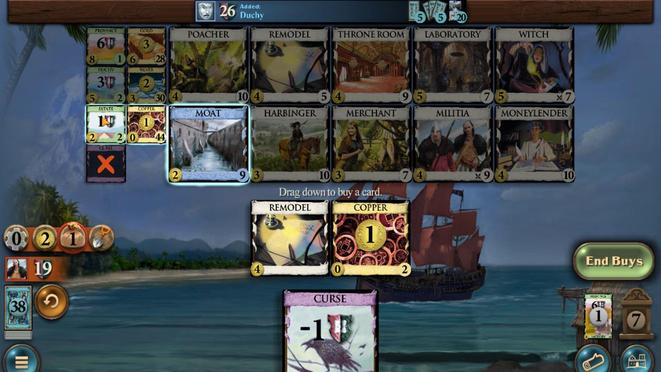 
Action: Mouse pressed left at (195, 221)
Screenshot: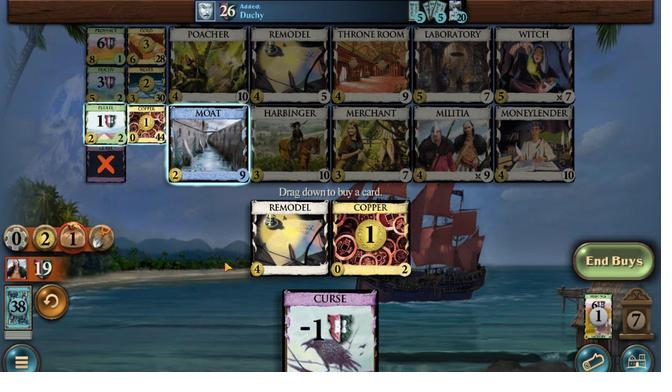 
Action: Mouse moved to (238, 218)
Screenshot: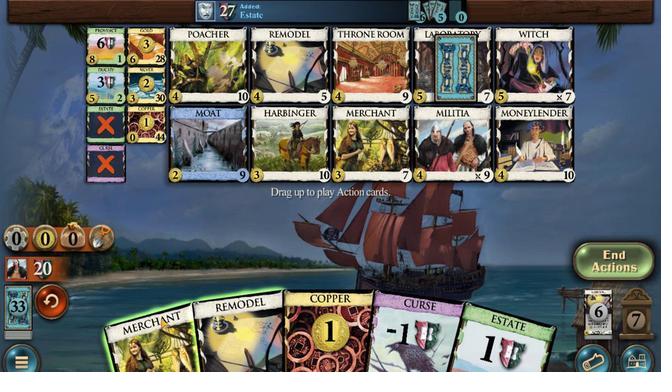 
Action: Mouse pressed left at (238, 218)
Screenshot: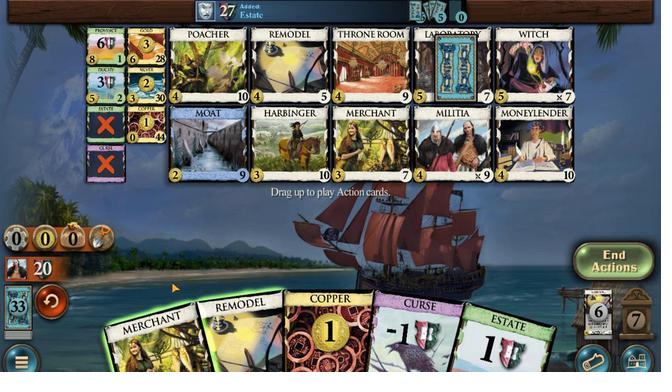 
Action: Mouse moved to (227, 217)
Screenshot: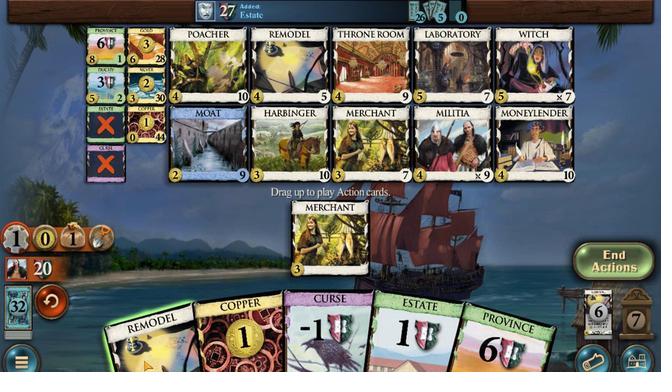 
Action: Mouse pressed left at (227, 217)
Screenshot: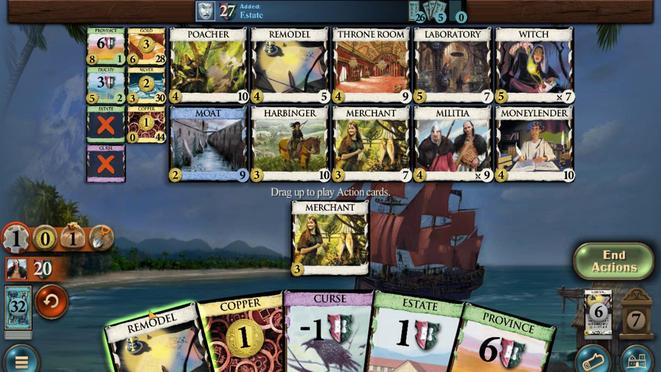 
Action: Mouse moved to (470, 218)
Screenshot: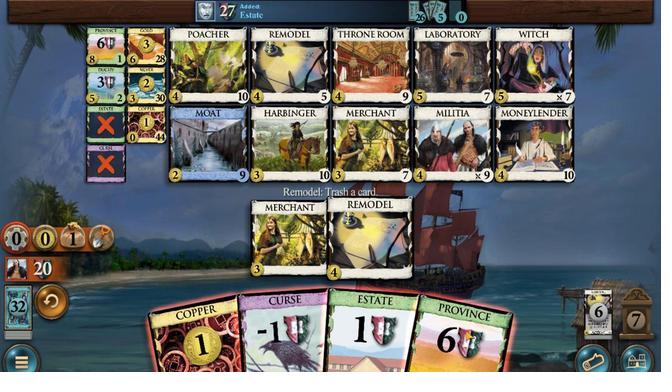 
Action: Mouse pressed left at (470, 218)
Screenshot: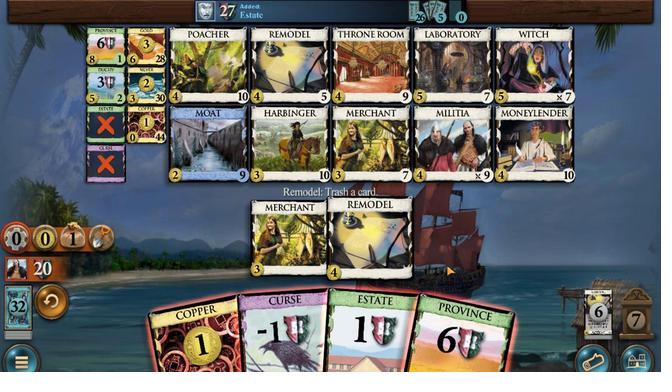 
Action: Mouse moved to (191, 223)
